 Task: Add an event with the title Team Building Workshop: Strengthening Interpersonal Relationships, date '2024/03/17', time 9:40 AM to 11:40 AMand add a description: A board meeting is a formal gathering where the board of directors, executive team, and key stakeholders come together to discuss and make important decisions regarding the organization's strategic direction, governance, and overall performance. Select event color  Grape . Add location for the event as: 456 Av. da Liberdade, Lisbon, Portugal, logged in from the account softage.5@softage.netand send the event invitation to softage.7@softage.net and softage.8@softage.net. Set a reminder for the event Every weekday(Monday to Friday)
Action: Mouse moved to (70, 129)
Screenshot: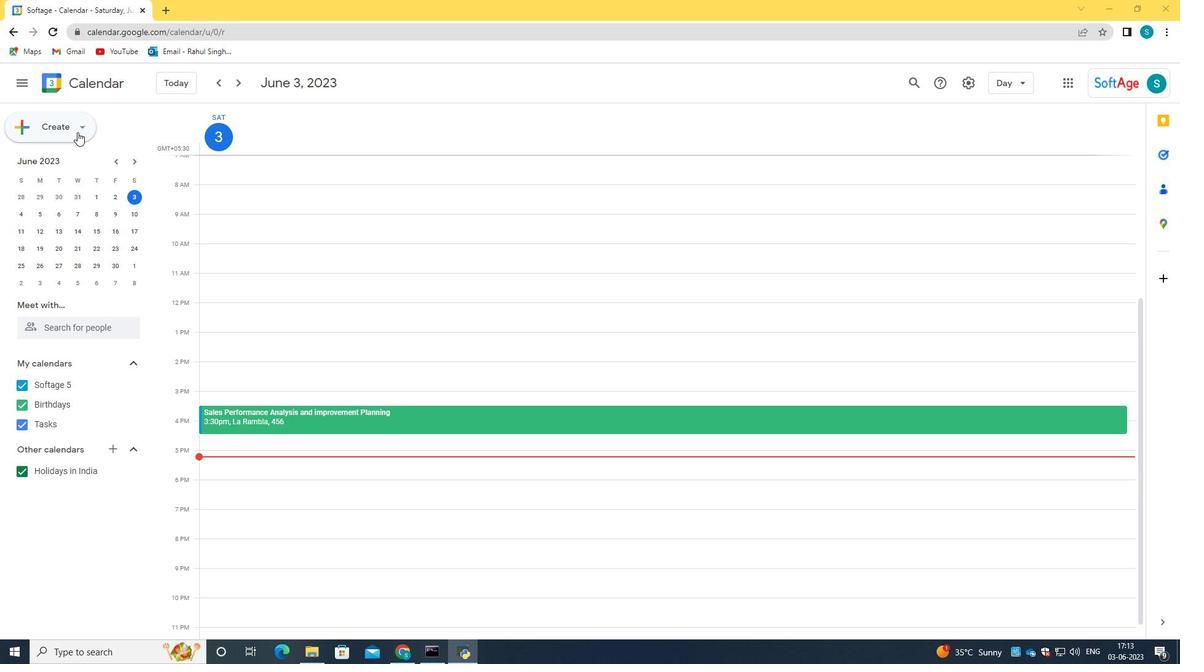 
Action: Mouse pressed left at (70, 129)
Screenshot: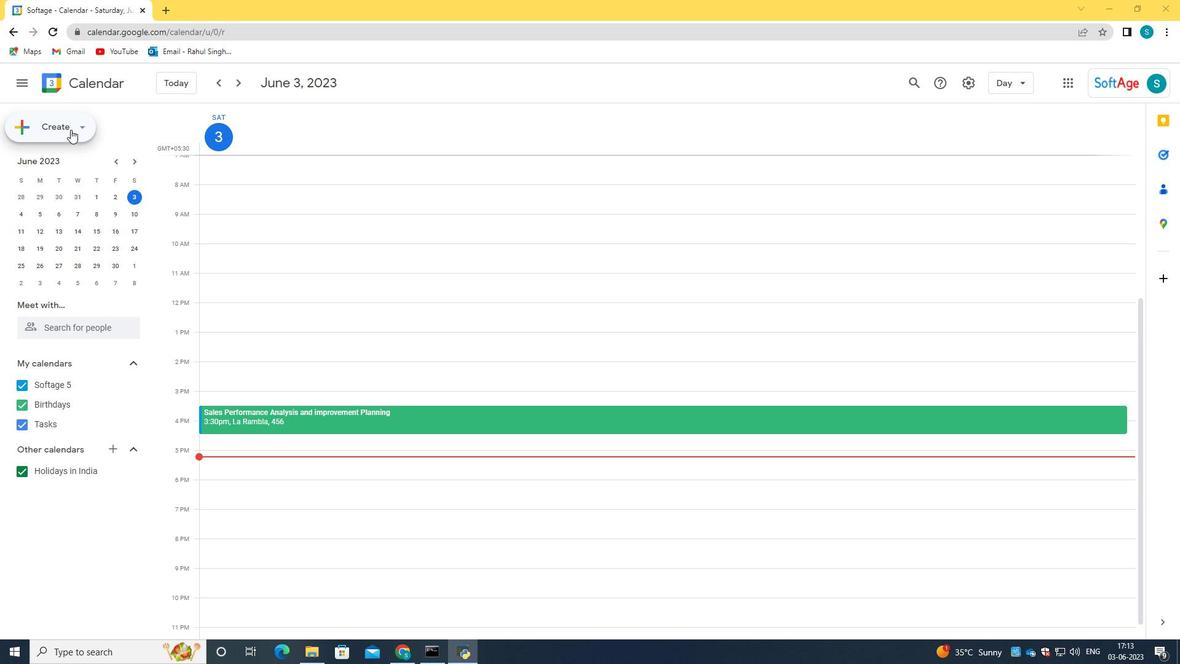 
Action: Mouse moved to (78, 154)
Screenshot: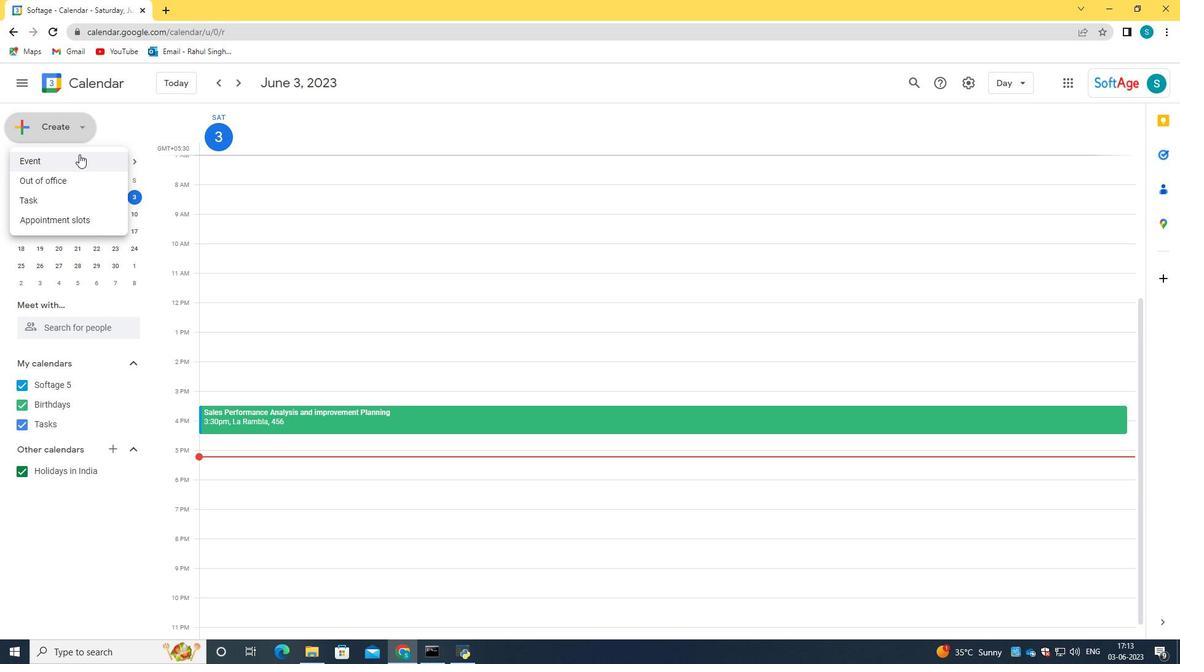 
Action: Mouse pressed left at (78, 154)
Screenshot: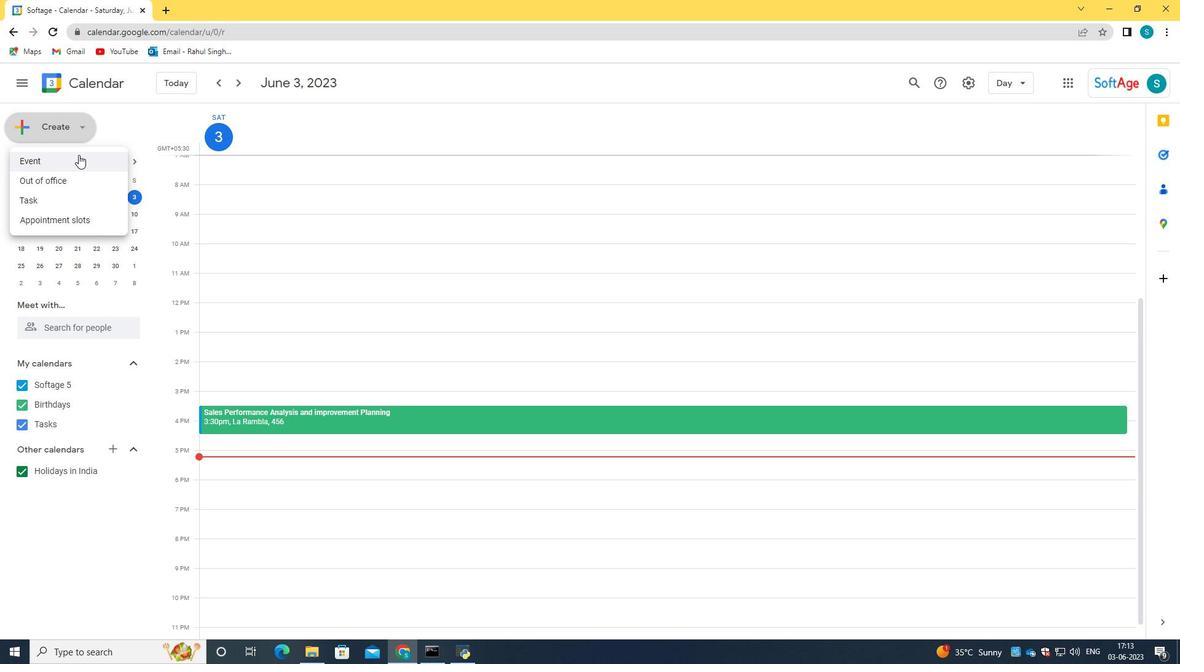 
Action: Mouse moved to (690, 493)
Screenshot: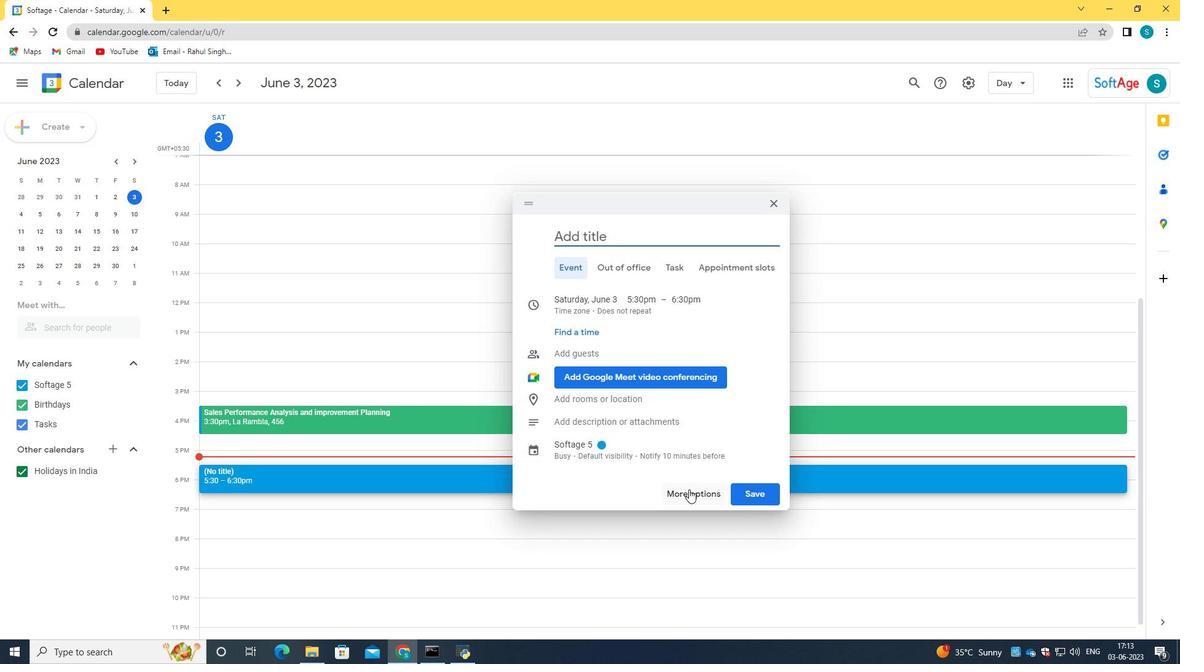 
Action: Mouse pressed left at (690, 493)
Screenshot: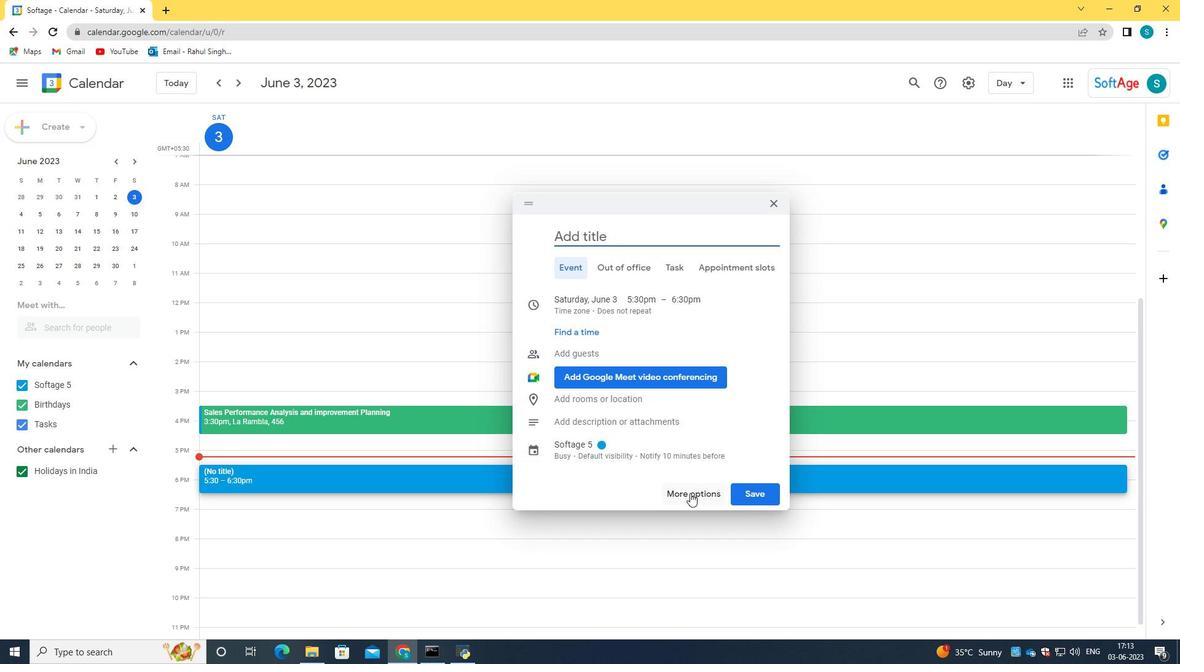 
Action: Mouse moved to (144, 86)
Screenshot: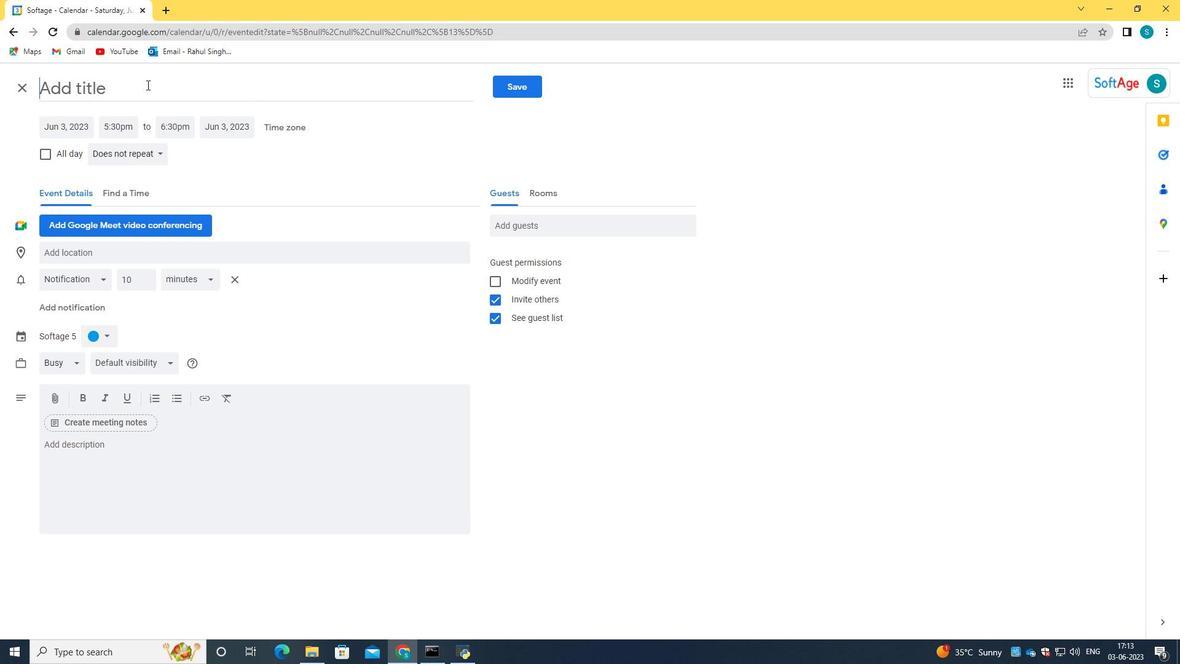 
Action: Mouse pressed left at (144, 86)
Screenshot: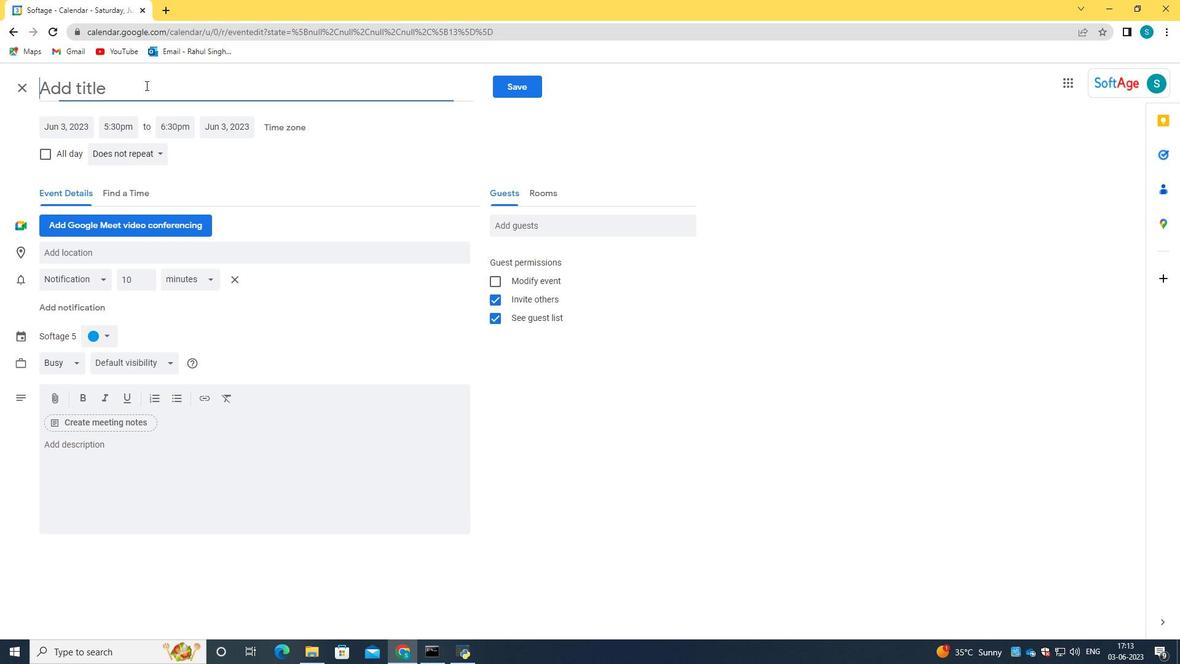 
Action: Key pressed <Key.caps_lock>T<Key.caps_lock>wea<Key.backspace><Key.backspace><Key.backspace>eam<Key.space><Key.caps_lock>B<Key.caps_lock>uilding<Key.space><Key.caps_lock>W<Key.caps_lock>orkshop<Key.shift_r>:<Key.space><Key.caps_lock>S<Key.caps_lock>trengthening<Key.space><Key.caps_lock>I<Key.caps_lock>nter<Key.space><Key.backspace>personal<Key.space><Key.caps_lock>R<Key.caps_lock>ealationships
Screenshot: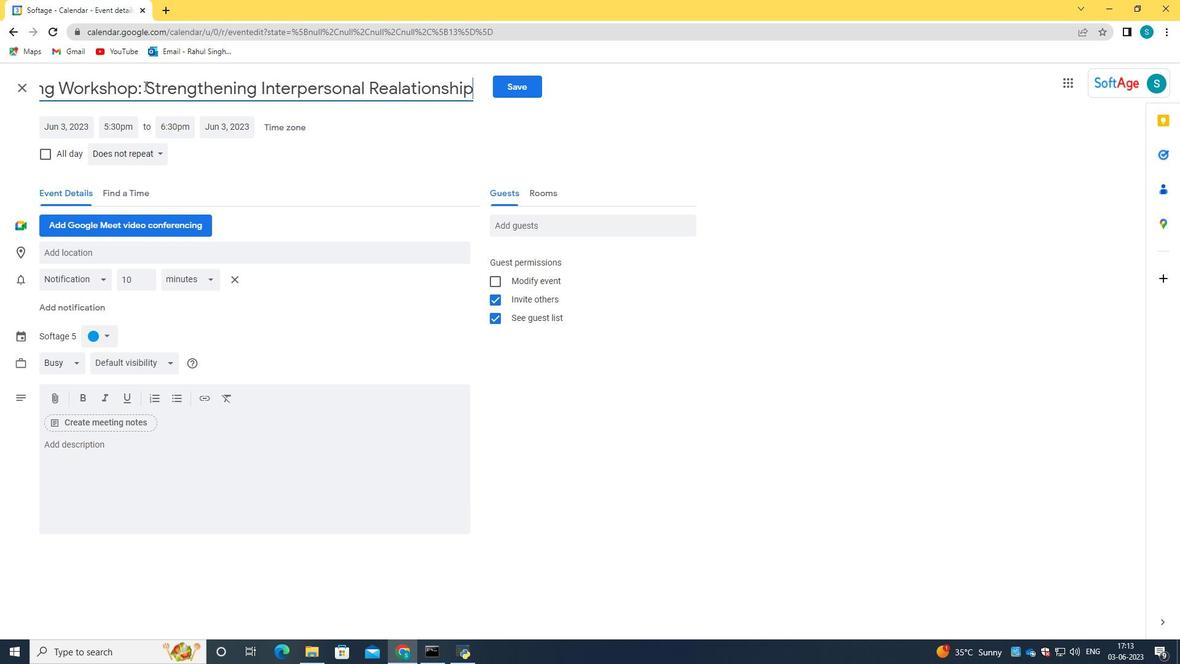 
Action: Mouse moved to (376, 84)
Screenshot: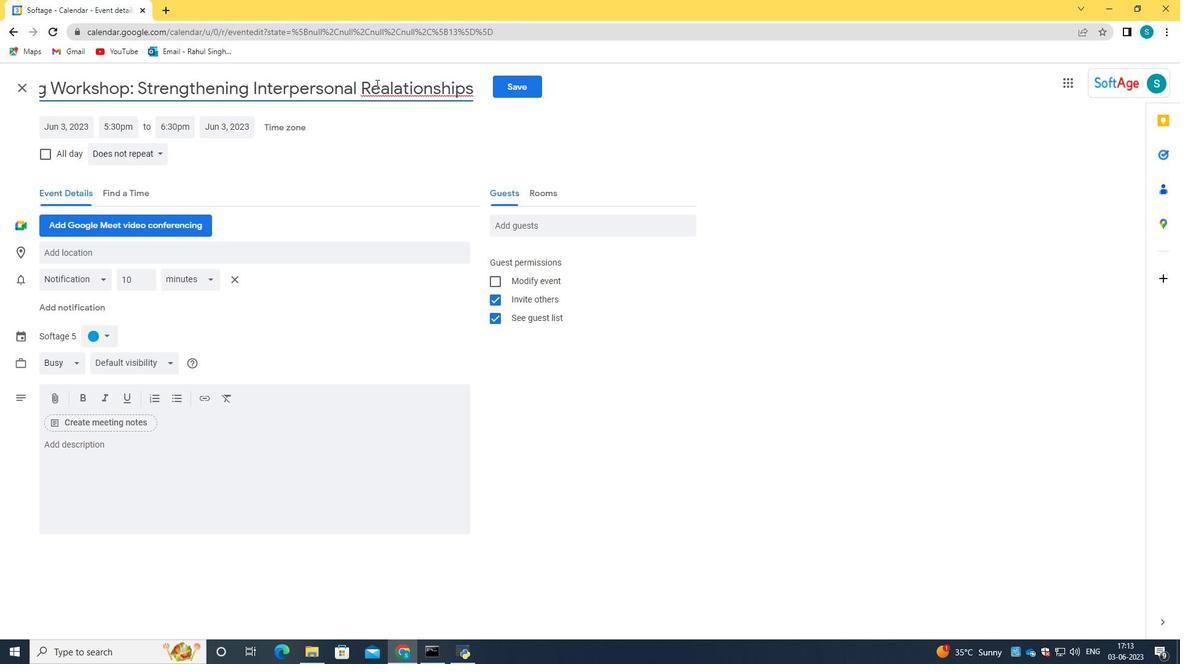 
Action: Mouse pressed right at (376, 84)
Screenshot: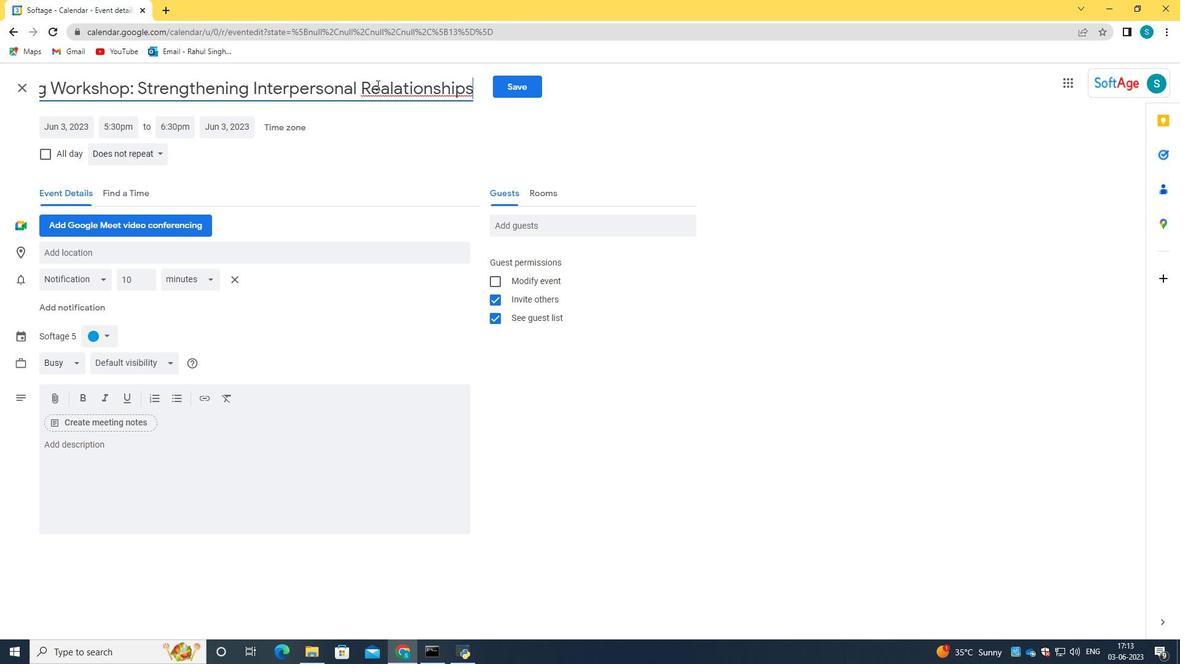 
Action: Mouse moved to (450, 98)
Screenshot: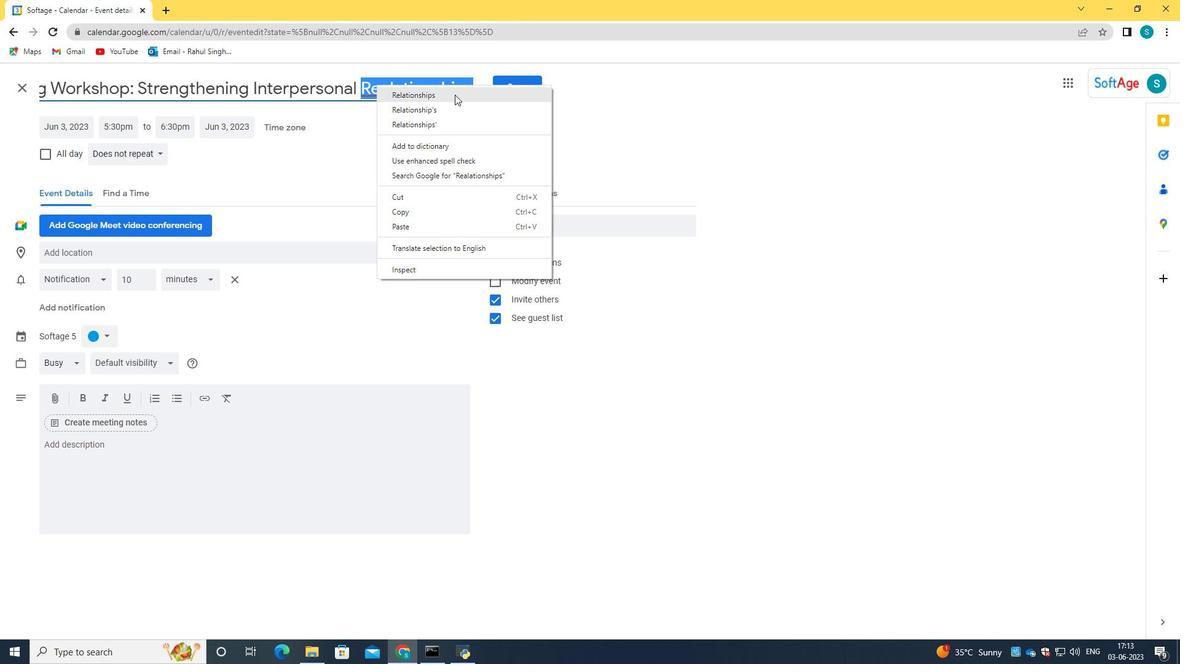 
Action: Mouse pressed left at (450, 98)
Screenshot: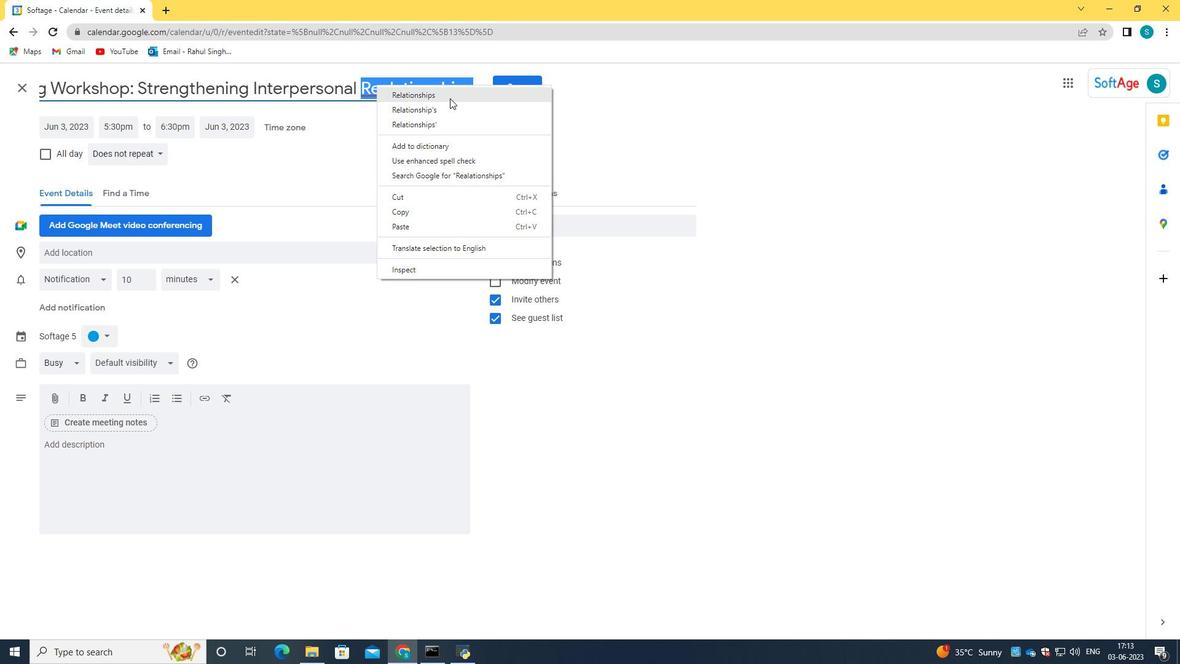 
Action: Mouse moved to (59, 124)
Screenshot: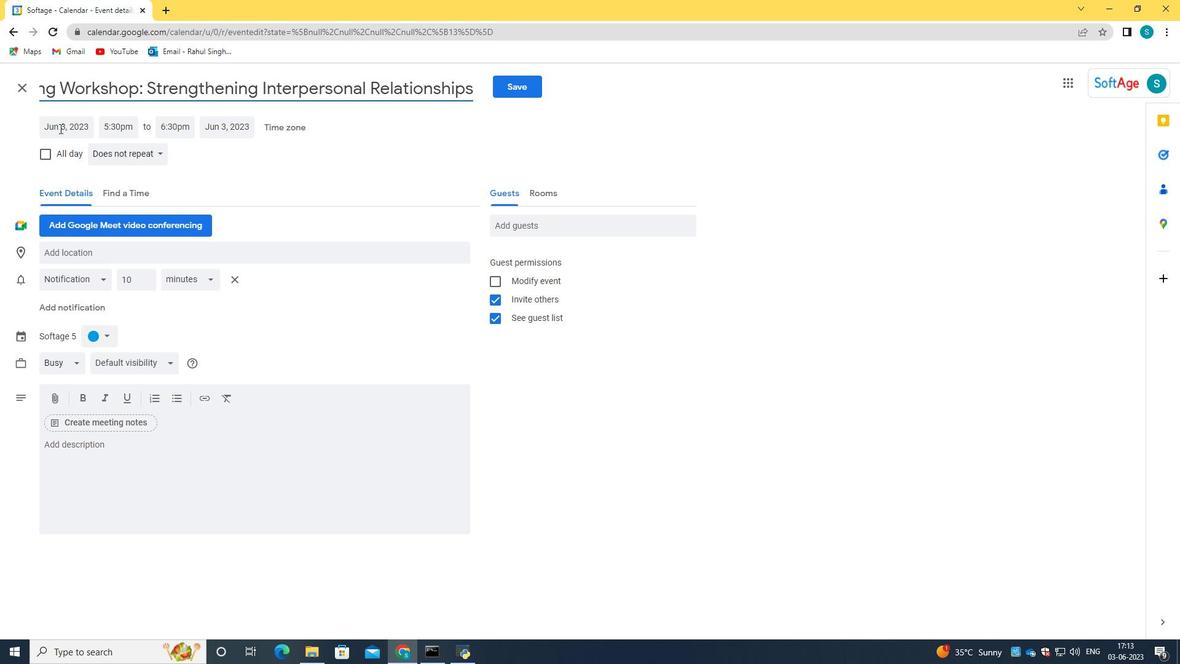 
Action: Mouse pressed left at (59, 124)
Screenshot: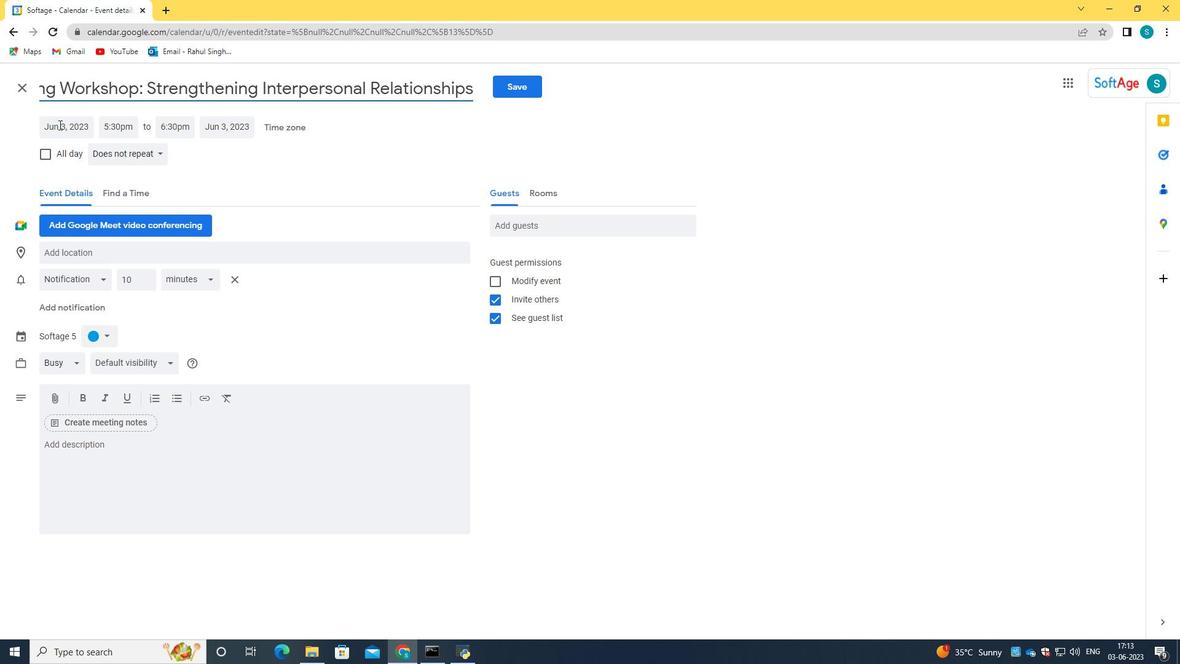 
Action: Key pressed 2024/03/17<Key.tab>09<Key.shift_r>:40am<Key.space><Key.tab>11<Key.shift_r>:40<Key.space>am
Screenshot: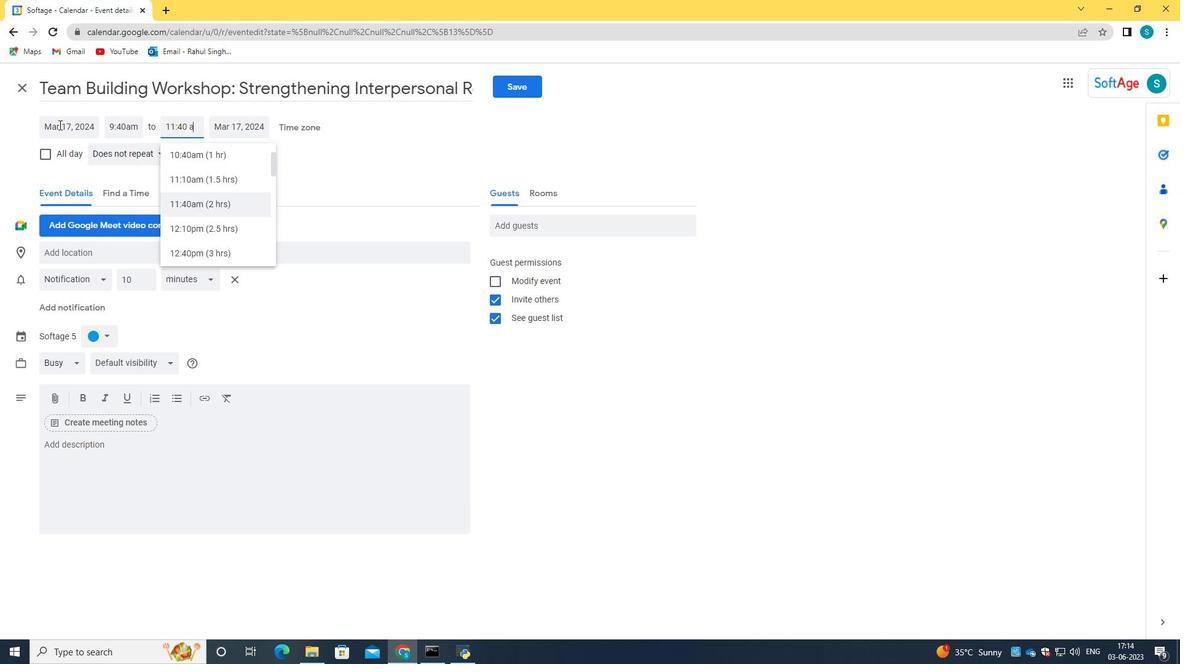 
Action: Mouse moved to (220, 198)
Screenshot: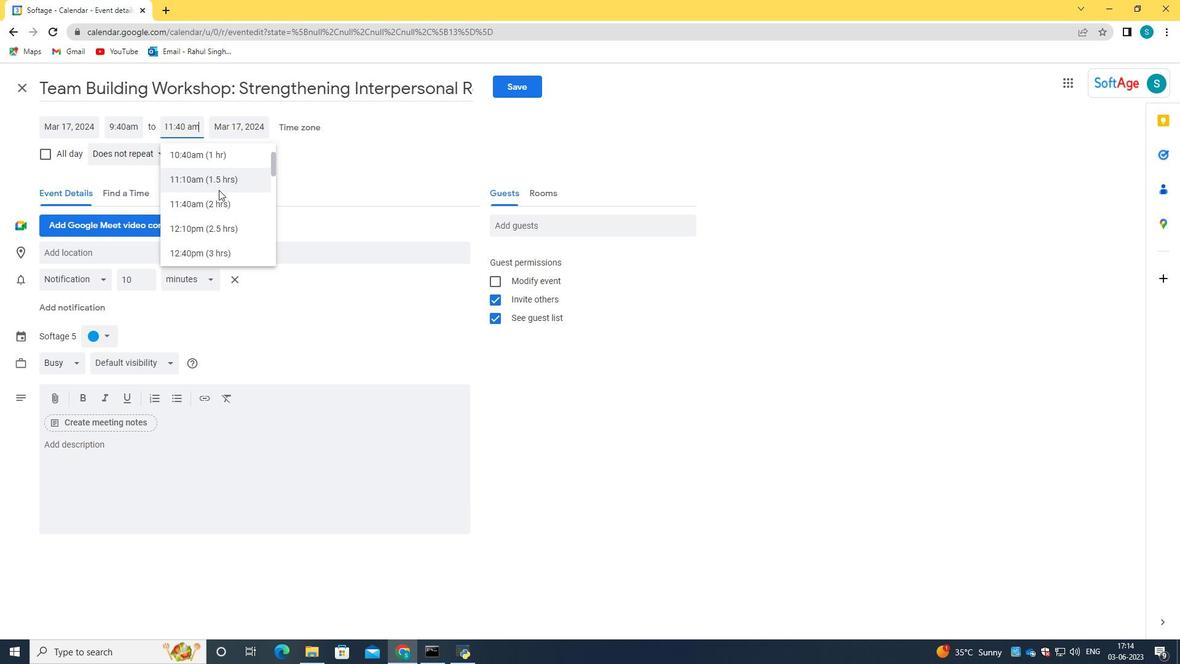
Action: Mouse pressed left at (220, 198)
Screenshot: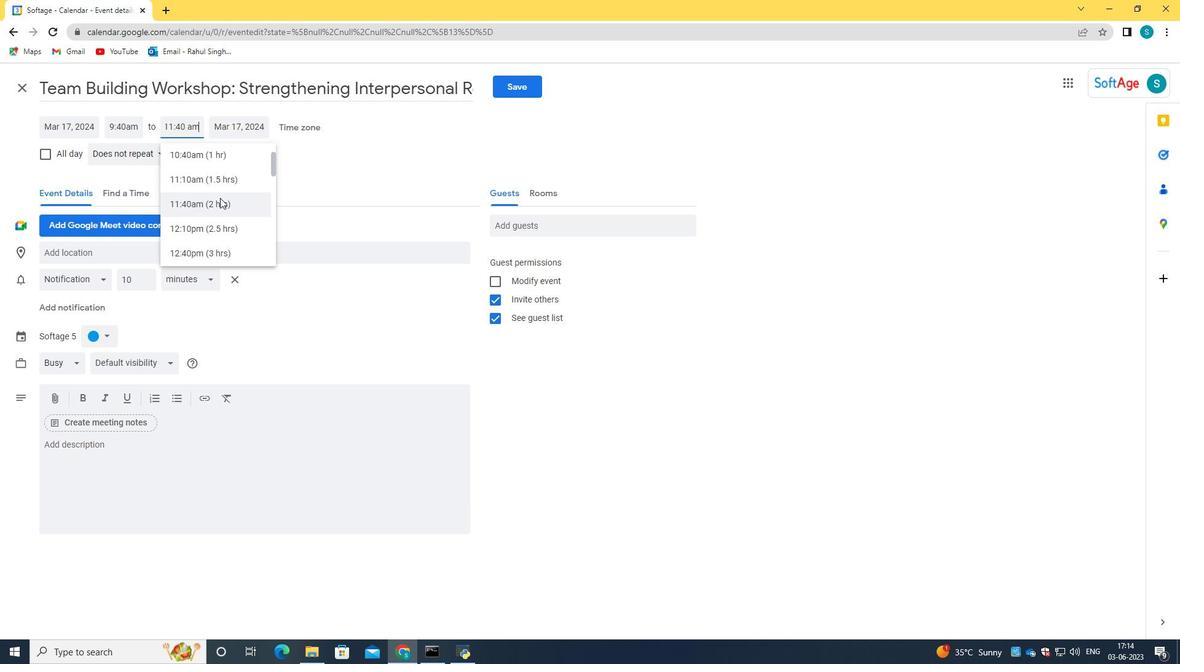 
Action: Mouse moved to (201, 453)
Screenshot: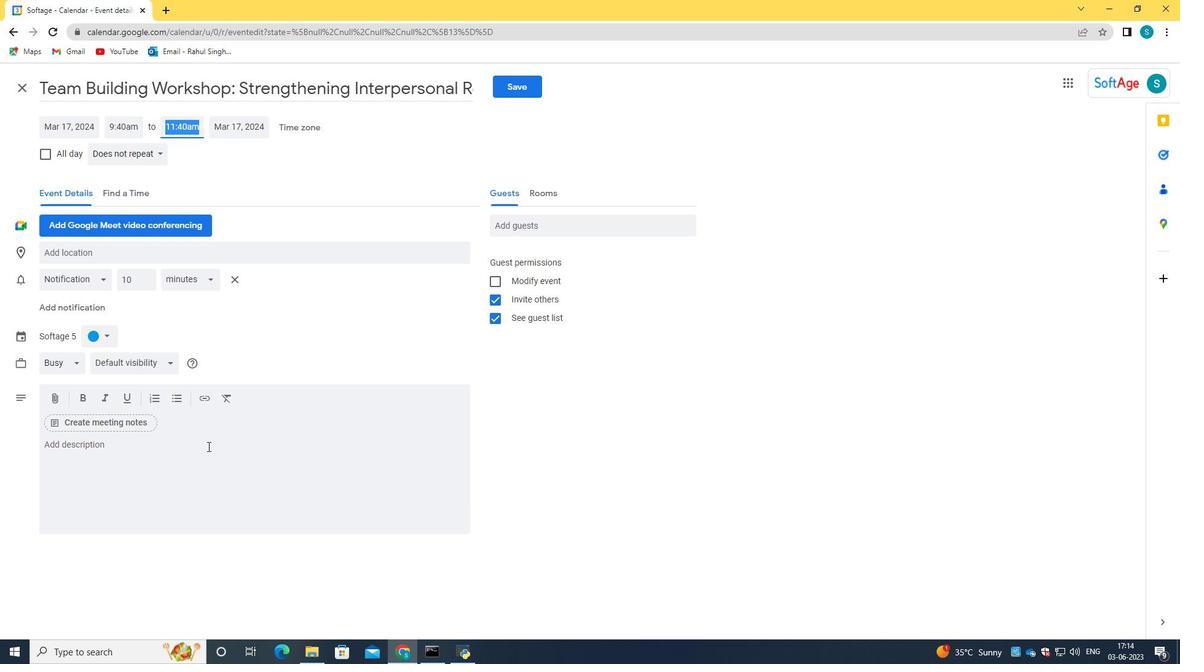 
Action: Mouse pressed left at (201, 453)
Screenshot: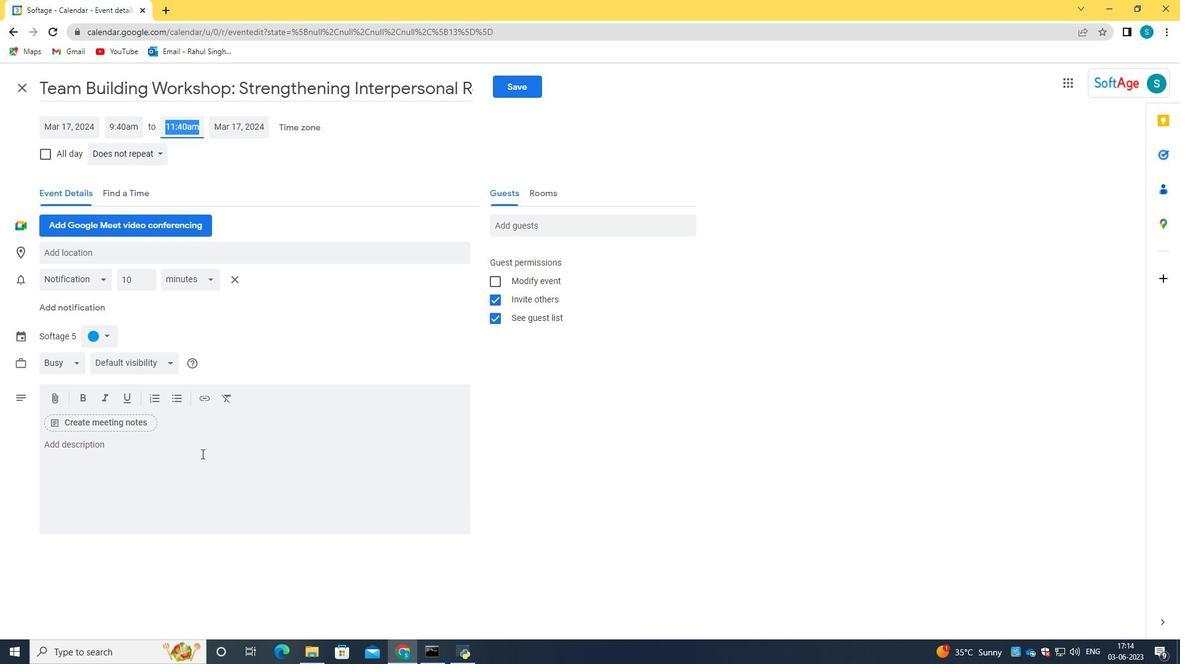 
Action: Key pressed <Key.caps_lock>A<Key.caps_lock><Key.space>board<Key.space><Key.caps_lock>M<Key.caps_lock><Key.backspace>meeting<Key.space>is<Key.space>a<Key.space>formal<Key.space>gathering<Key.space>where<Key.space>the<Key.space>board<Key.space>of<Key.space>dire<Key.backspace>ct<Key.backspace><Key.backspace>ectors,<Key.space>exect<Key.backspace>utive<Key.space>team,<Key.space>and<Key.space>stakeholders<Key.space>come<Key.space>together<Key.space>to<Key.space>discuss<Key.space>and<Key.space>make<Key.space>important<Key.space>decisions<Key.space>regarding<Key.space>the<Key.space>organization's<Key.space>stratefic<Key.space><Key.backspace><Key.backspace><Key.backspace><Key.backspace>gic<Key.space>direction,<Key.space>governance,<Key.space>and<Key.space>overall<Key.space>performacne<Key.backspace><Key.backspace><Key.backspace>nce<Key.space><Key.backspace>.
Screenshot: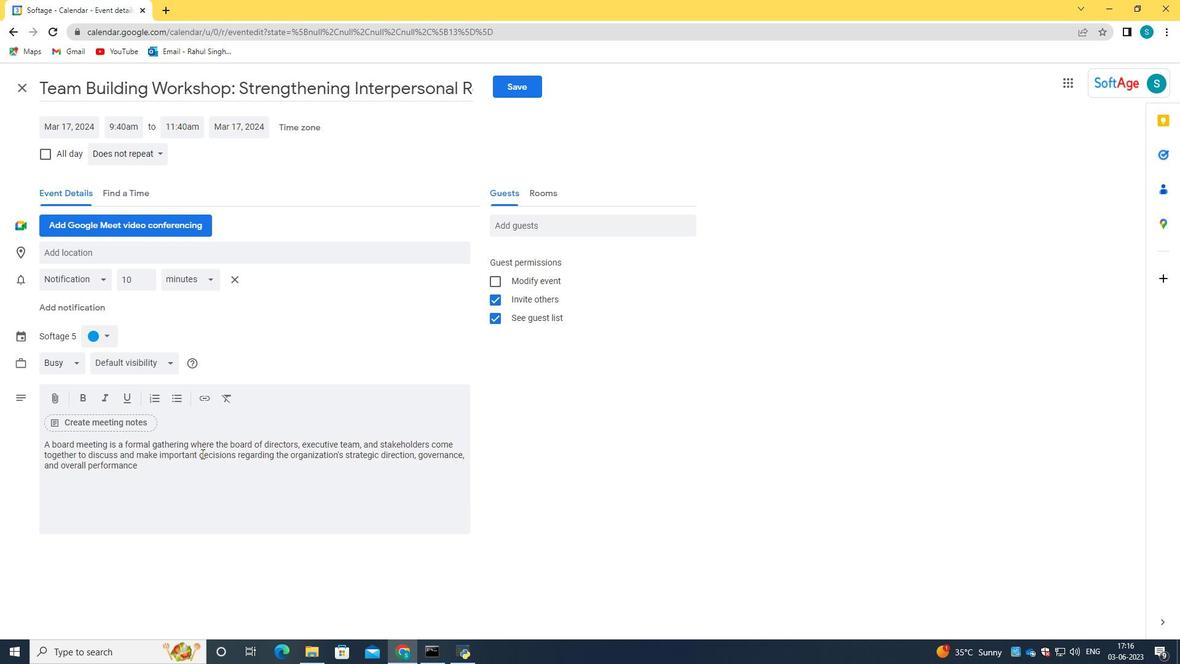 
Action: Mouse moved to (104, 341)
Screenshot: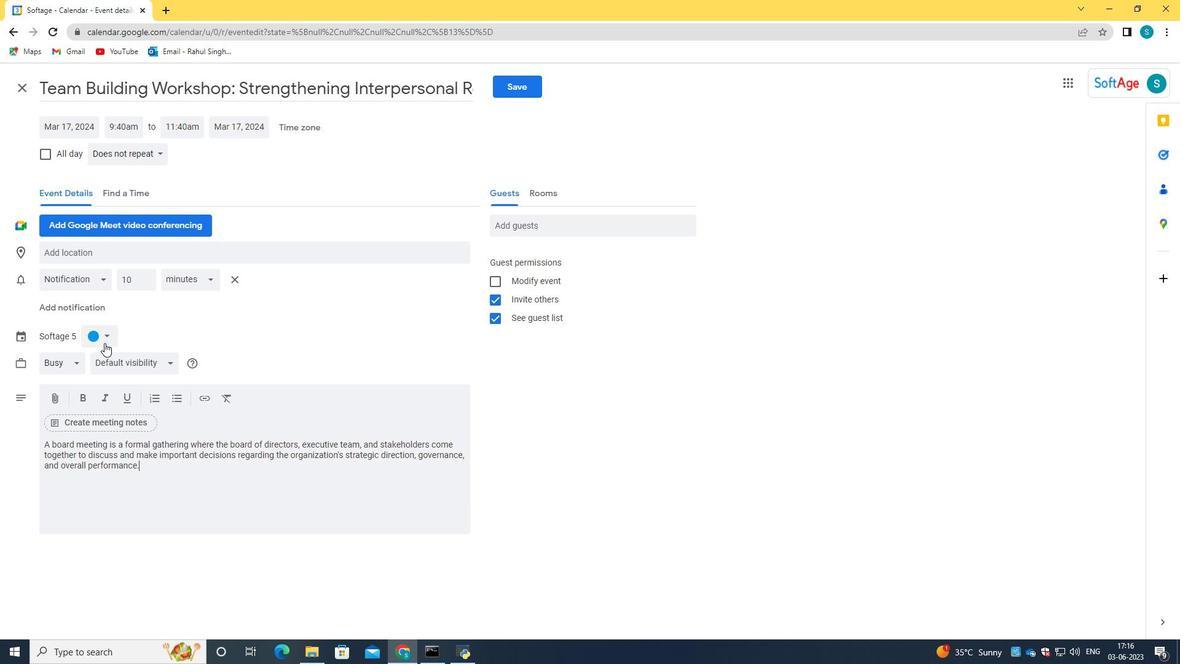 
Action: Mouse pressed left at (104, 341)
Screenshot: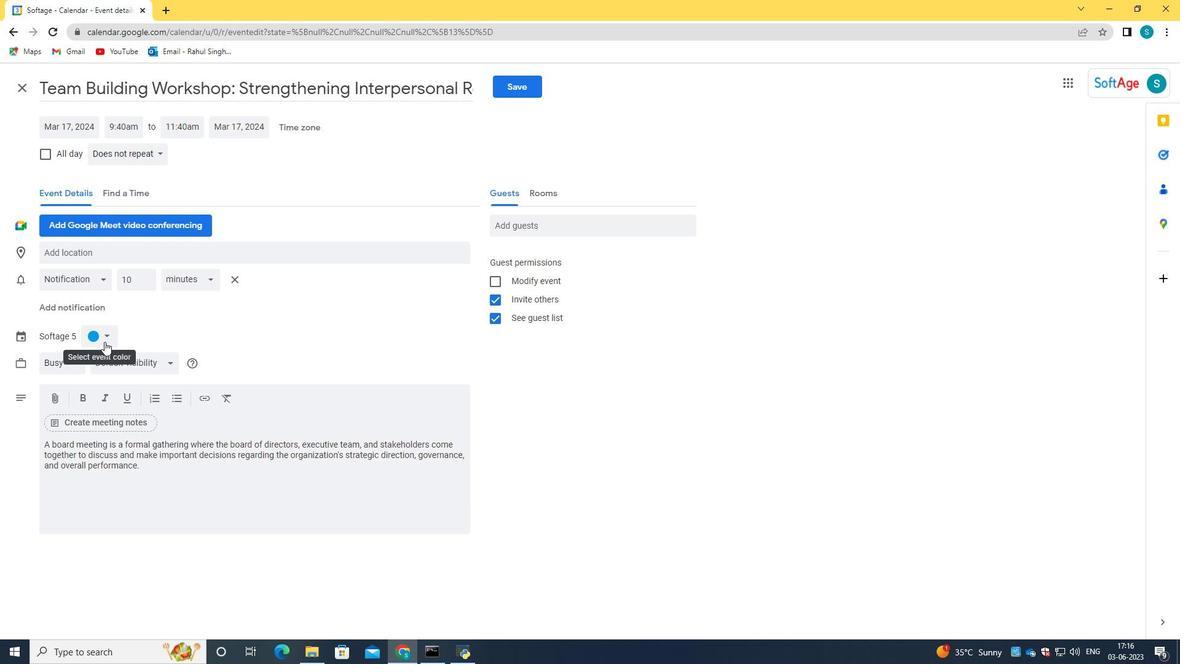 
Action: Mouse moved to (109, 392)
Screenshot: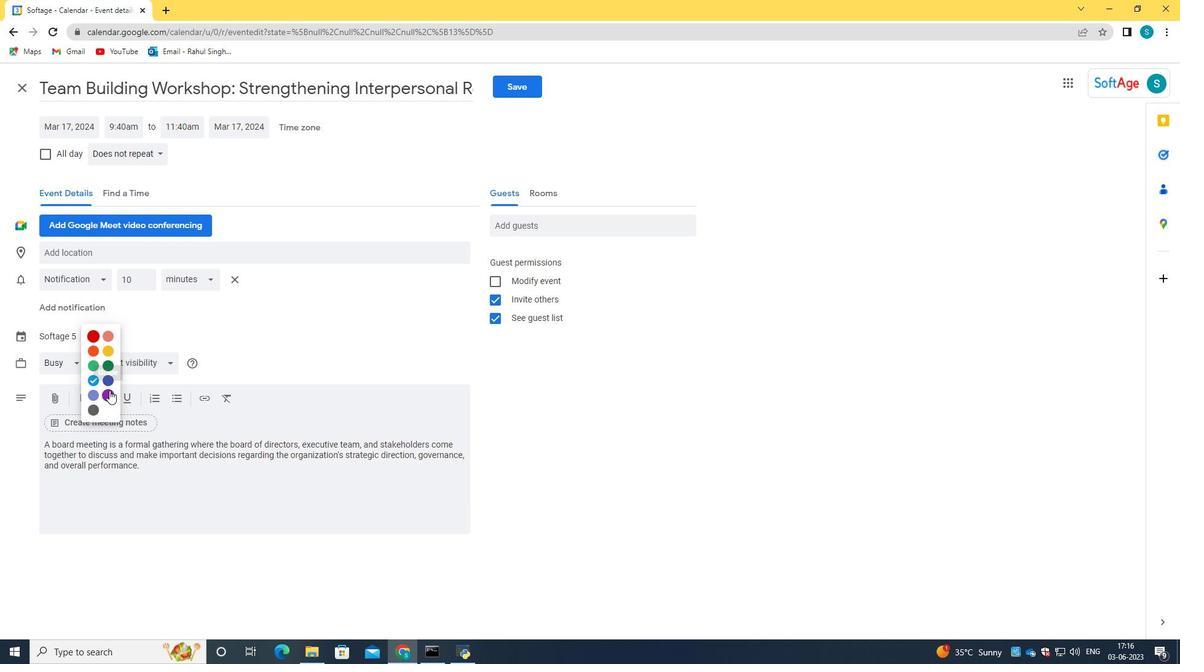 
Action: Mouse pressed left at (109, 392)
Screenshot: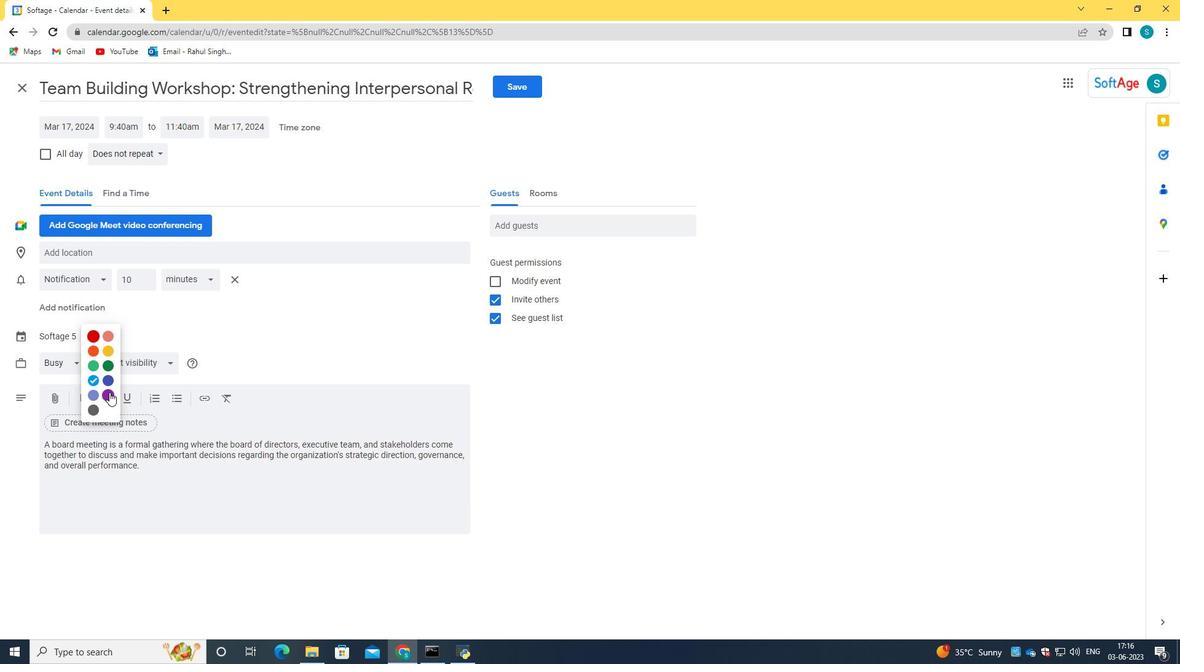 
Action: Mouse moved to (125, 258)
Screenshot: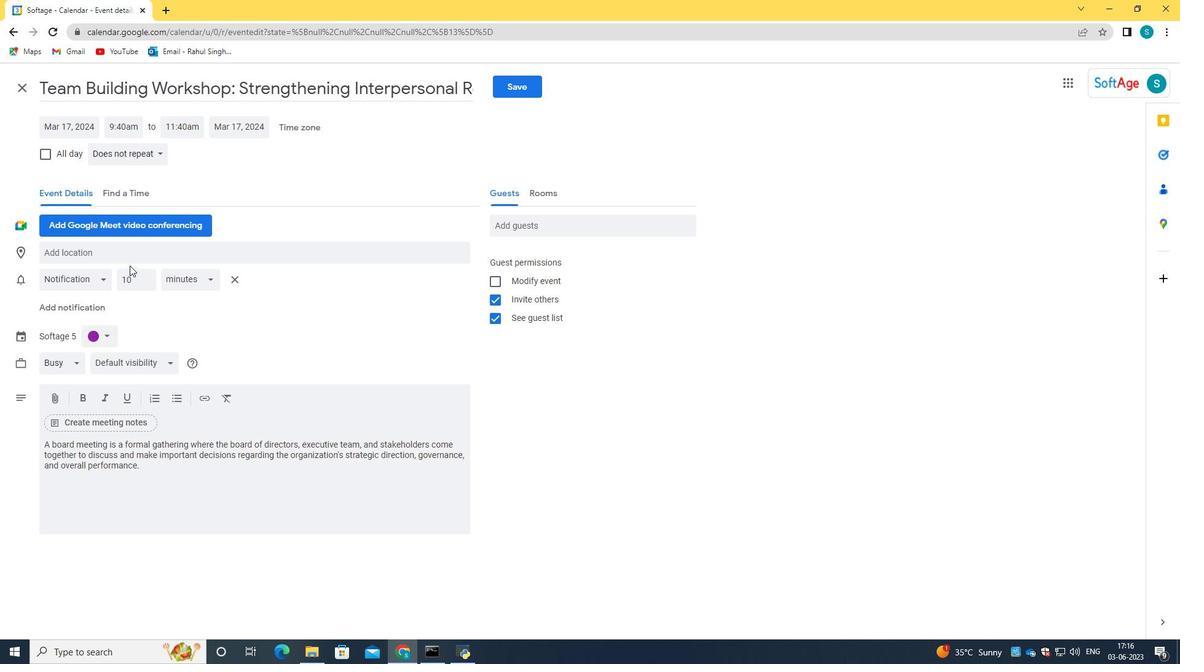 
Action: Mouse pressed left at (125, 258)
Screenshot: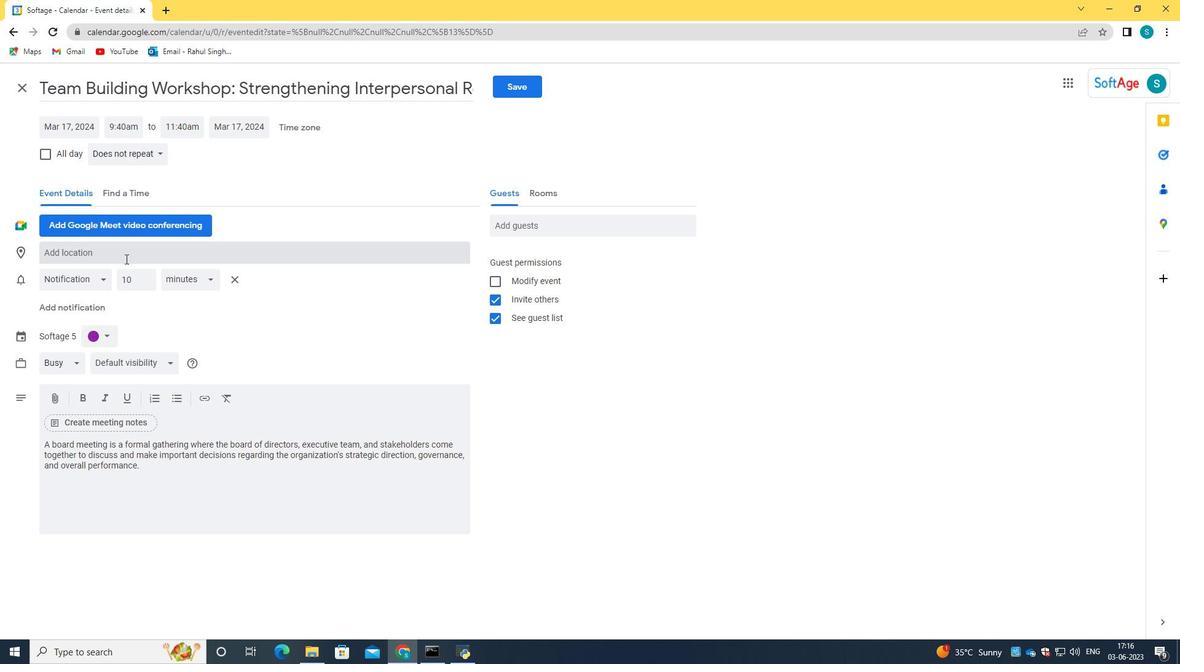 
Action: Key pressed 456<Key.space><Key.caps_lock>AV<Key.backspace><Key.caps_lock>c<Key.backspace>v.<Key.space><Key.caps_lock>D<Key.backspace><Key.caps_lock>da<Key.space><Key.caps_lock>L<Key.caps_lock>iberdade<Key.space><Key.backspace>,<Key.space><Key.caps_lock>L<Key.caps_lock>isbon
Screenshot: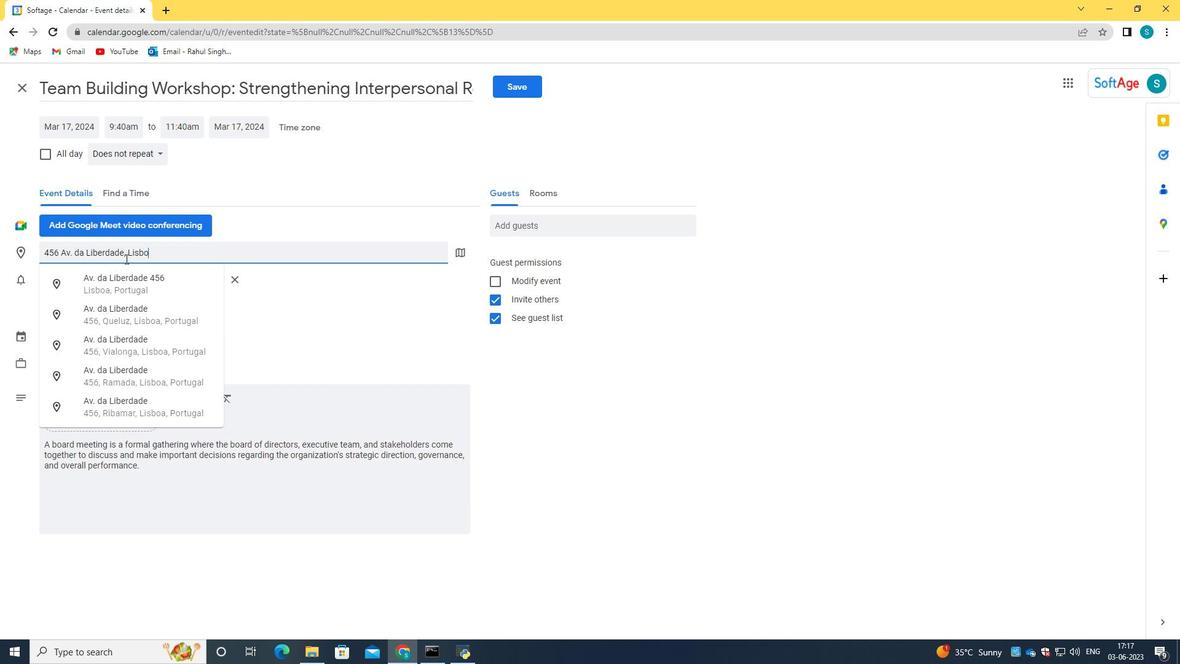 
Action: Mouse moved to (121, 287)
Screenshot: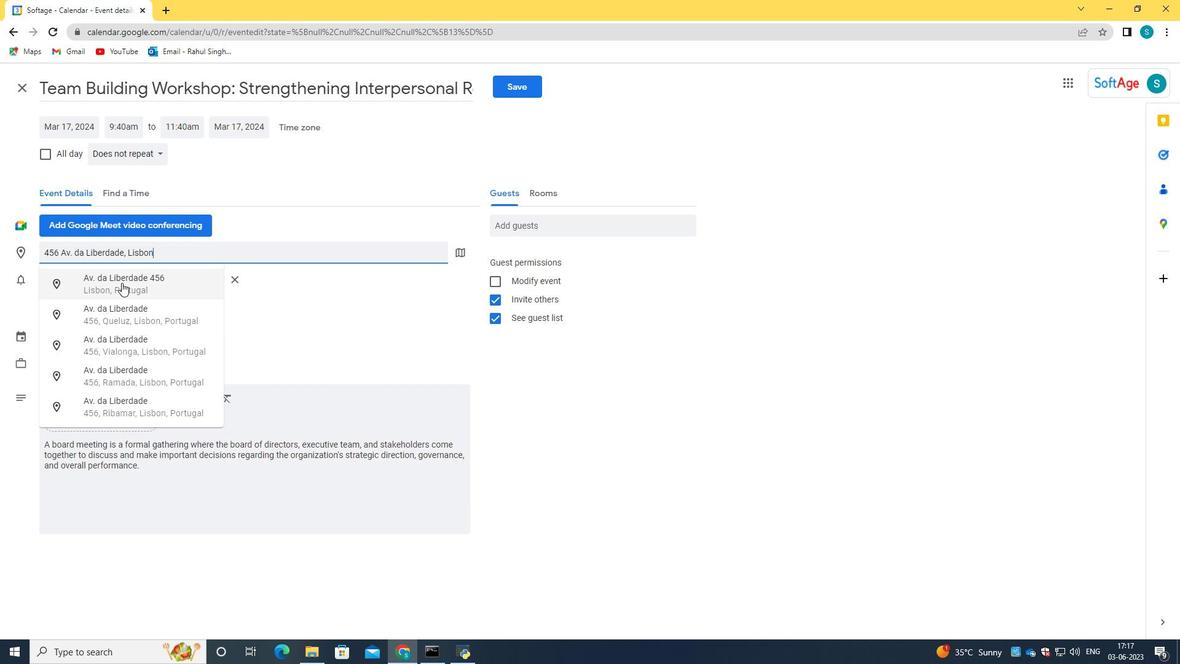 
Action: Mouse pressed left at (121, 287)
Screenshot: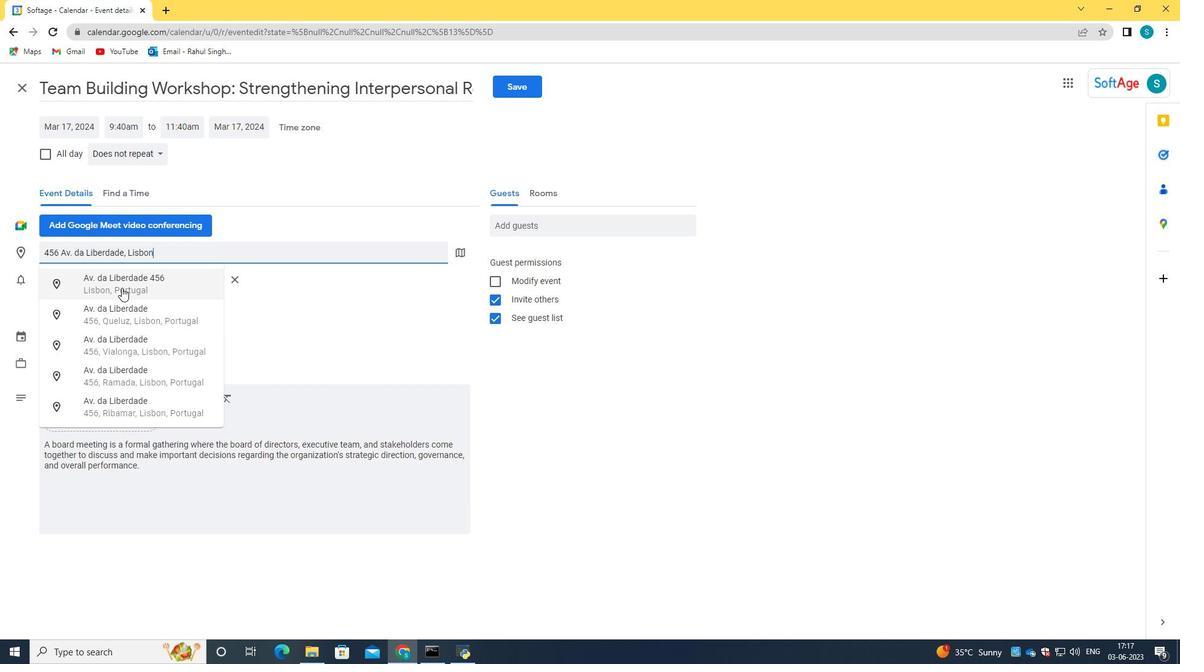 
Action: Mouse moved to (522, 222)
Screenshot: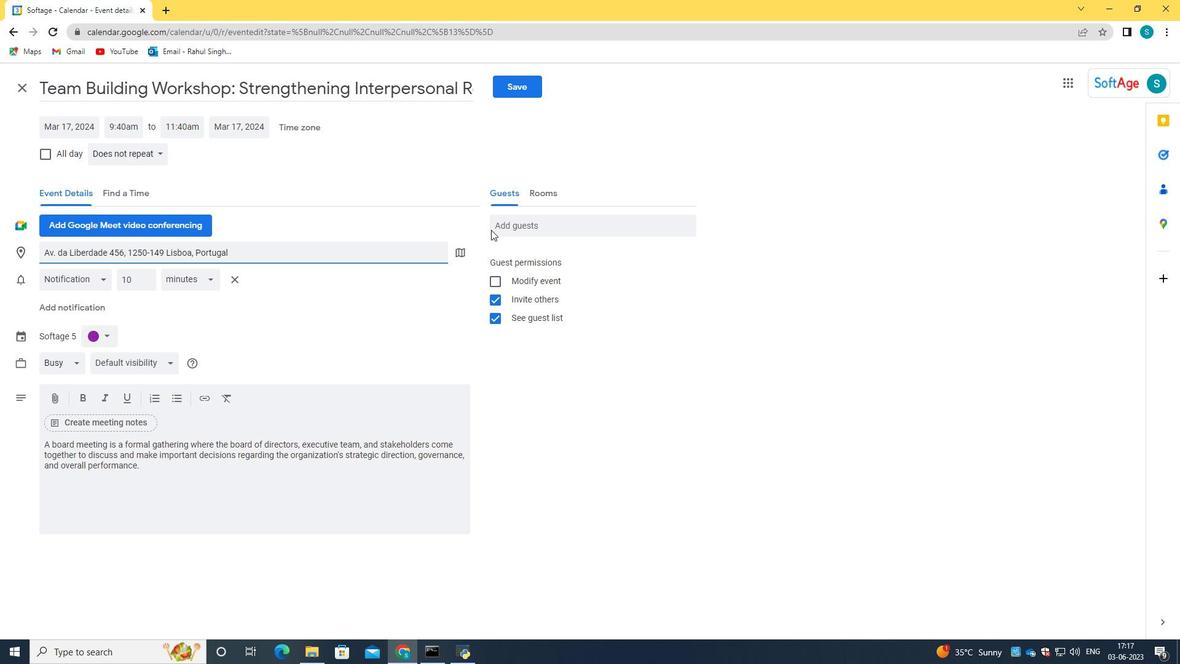 
Action: Mouse pressed left at (522, 222)
Screenshot: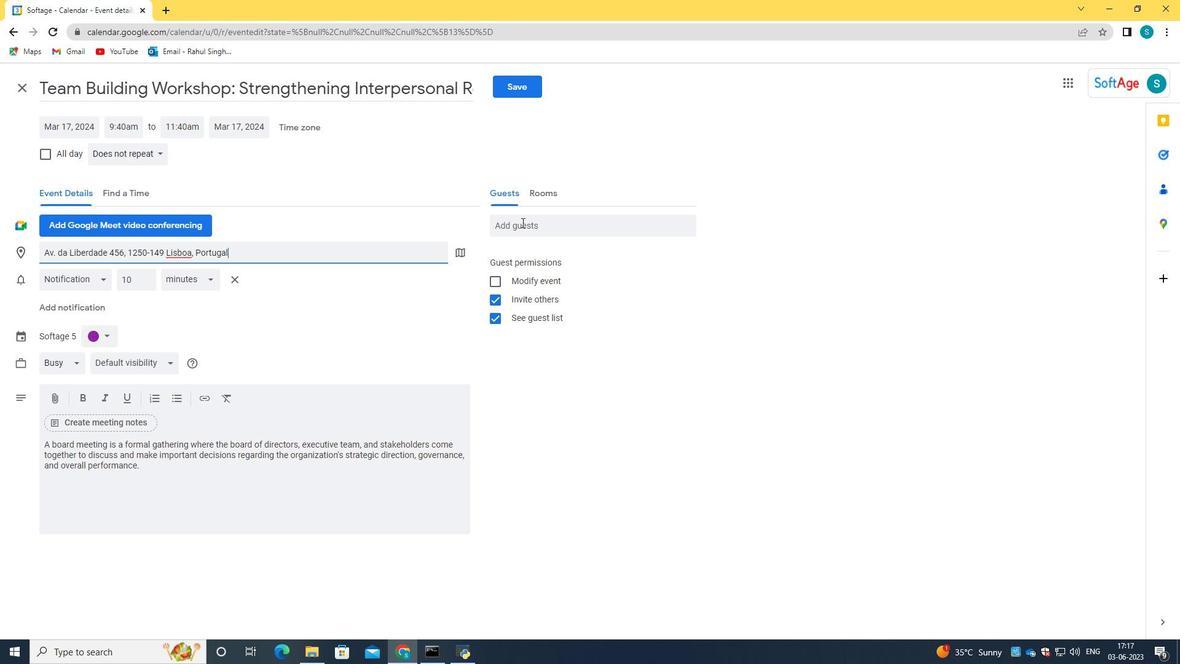 
Action: Key pressed softage.7<Key.shift><Key.shift><Key.shift><Key.shift><Key.shift><Key.shift><Key.shift><Key.shift><Key.shift><Key.shift>@softage.net<Key.tab>softage.8<Key.shift>@softage.net
Screenshot: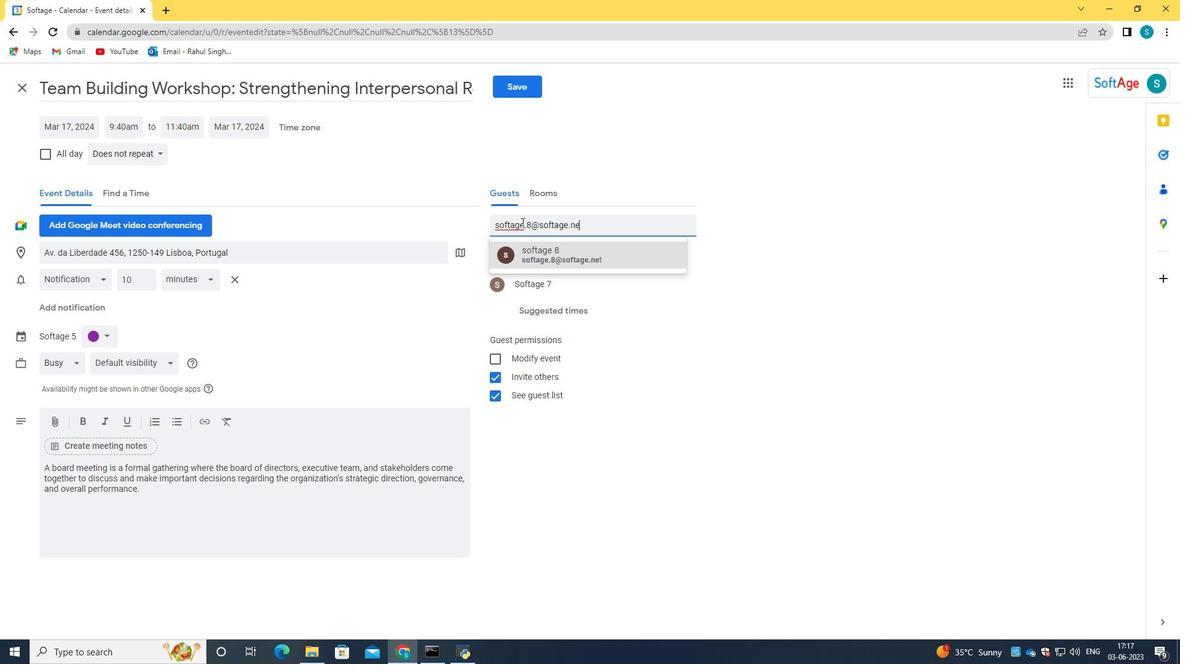 
Action: Mouse moved to (555, 249)
Screenshot: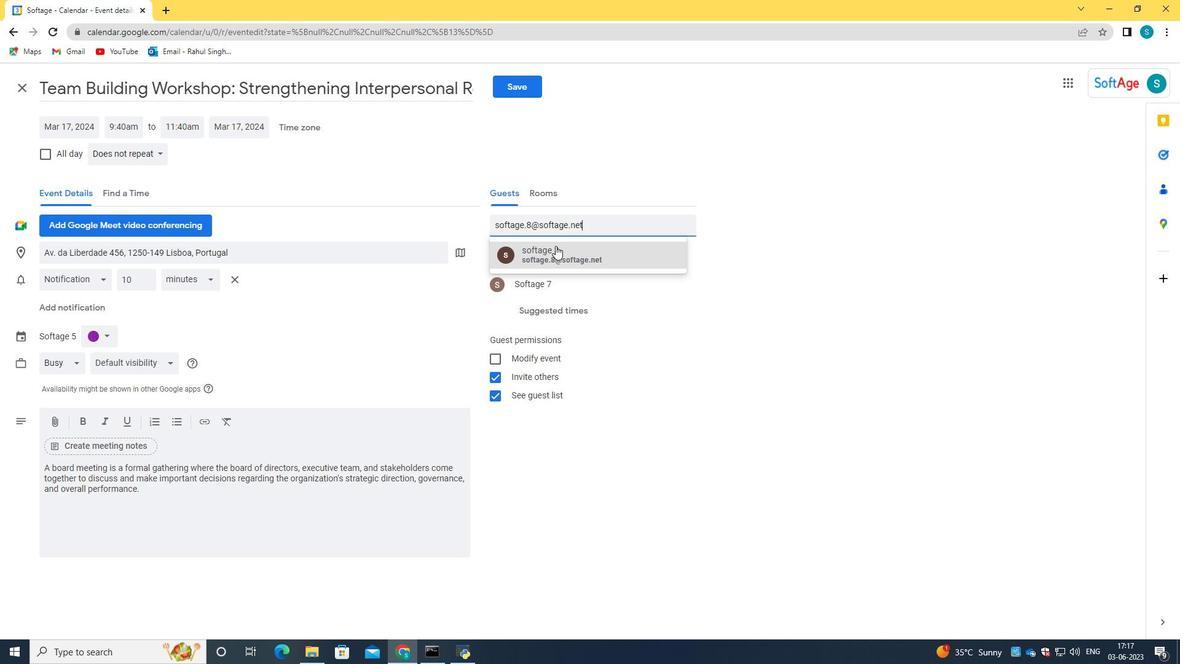 
Action: Mouse pressed left at (555, 249)
Screenshot: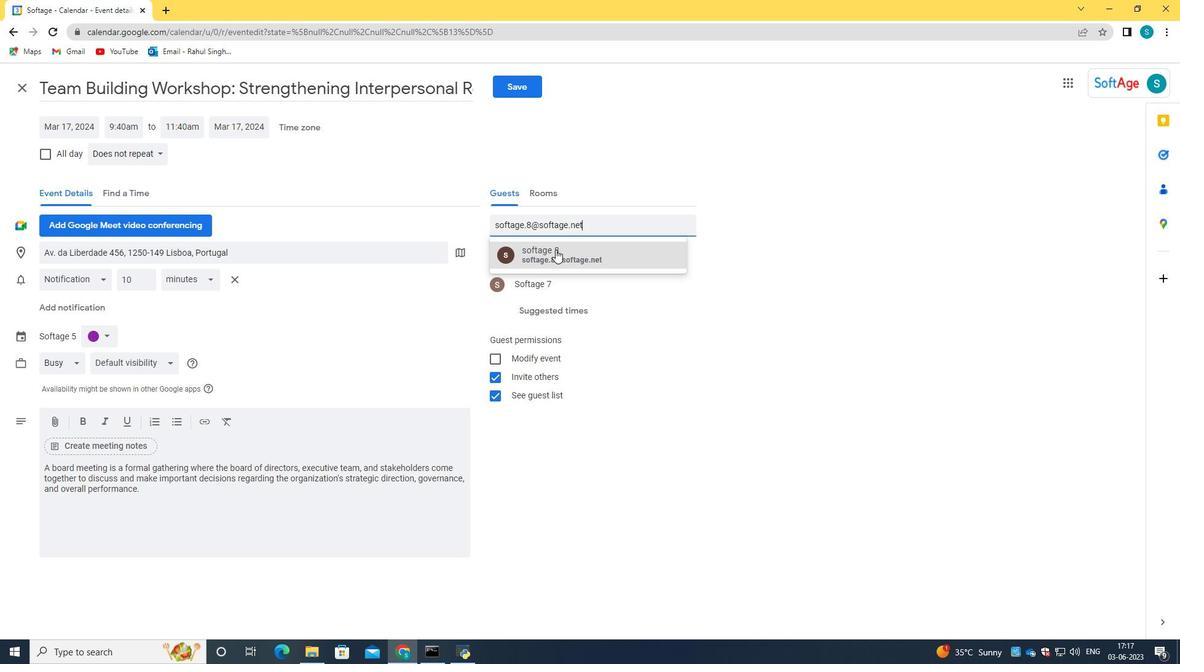 
Action: Mouse moved to (123, 158)
Screenshot: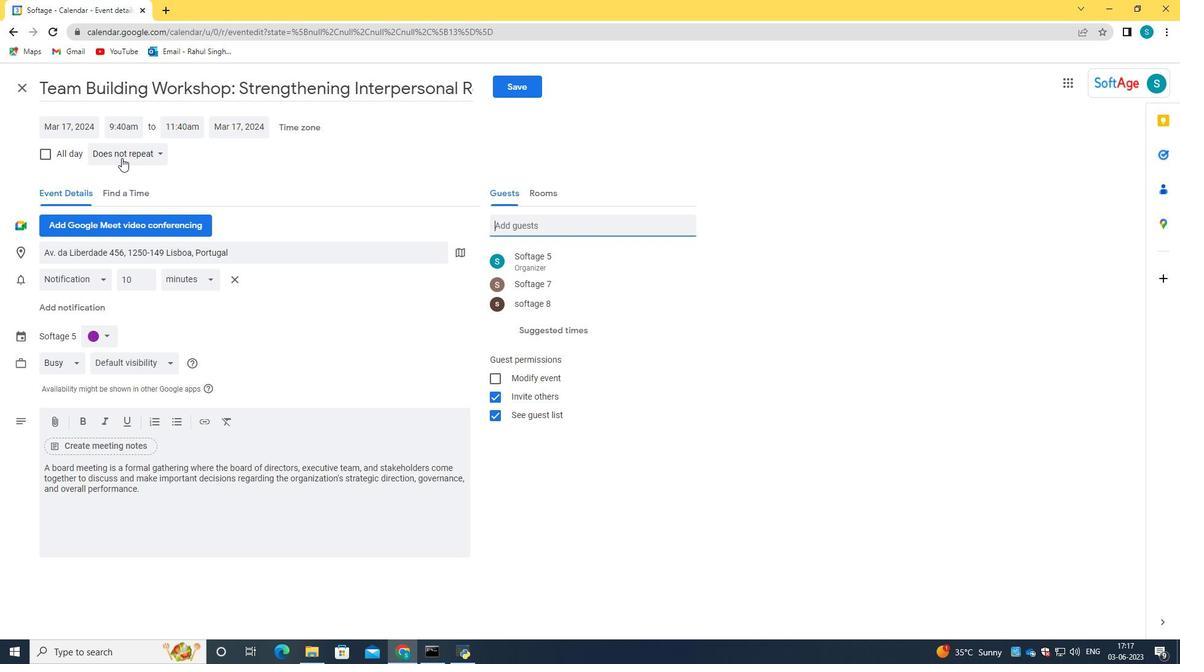 
Action: Mouse pressed left at (123, 158)
Screenshot: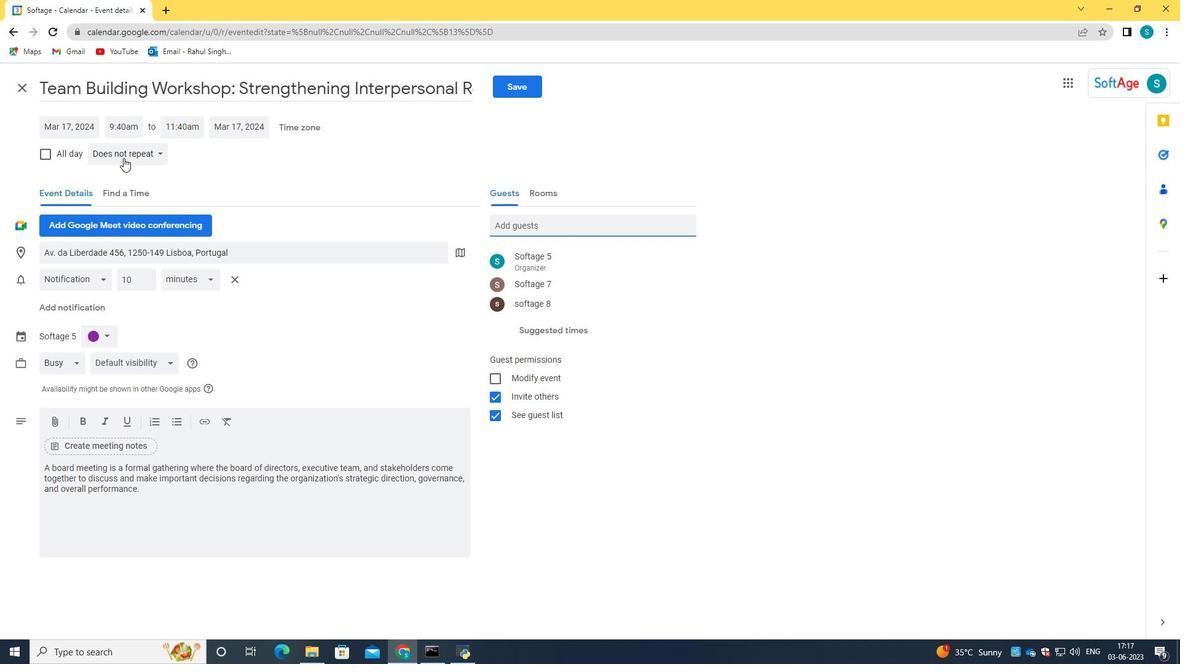 
Action: Mouse moved to (159, 269)
Screenshot: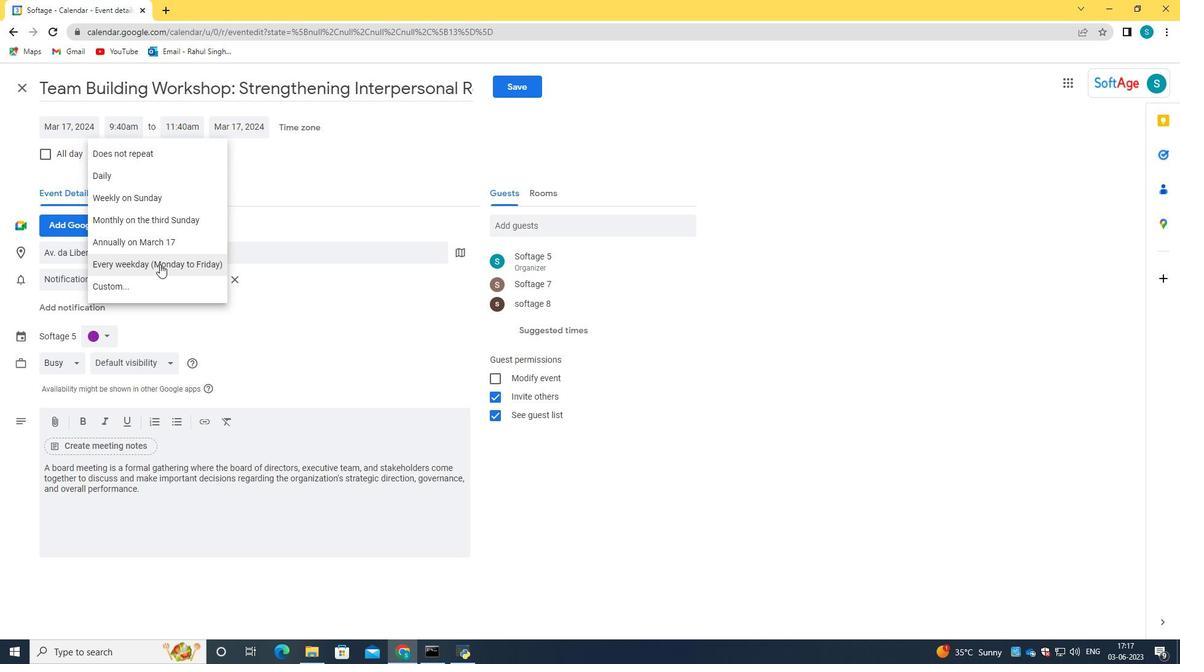 
Action: Mouse pressed left at (159, 269)
Screenshot: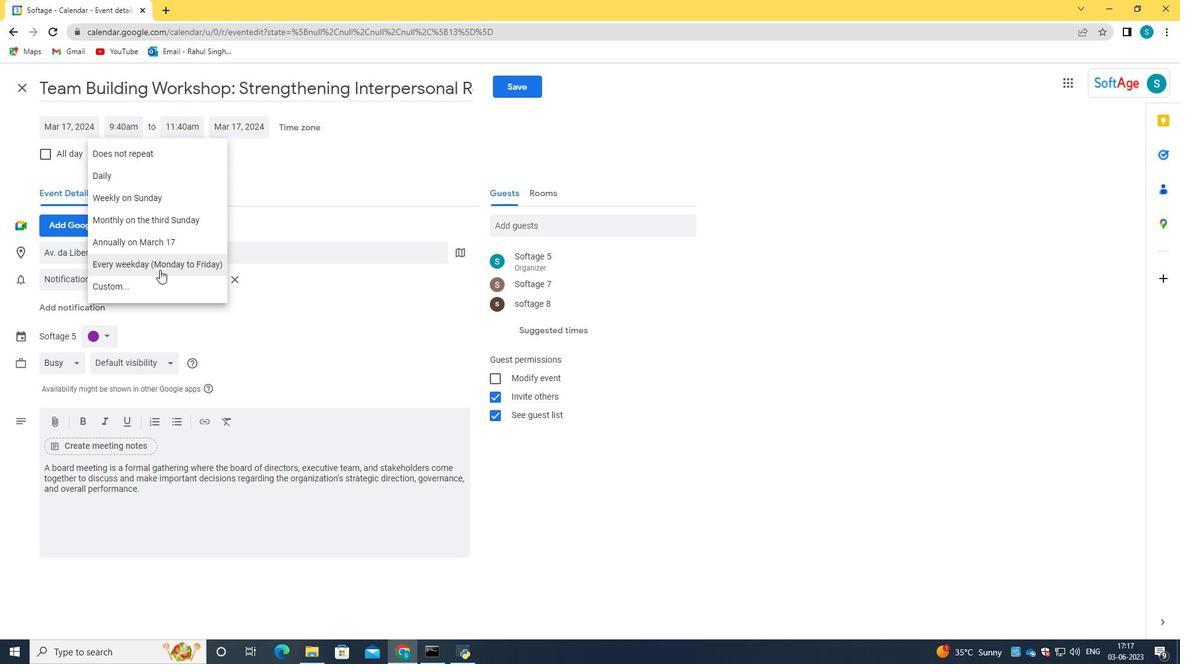 
Action: Mouse moved to (507, 90)
Screenshot: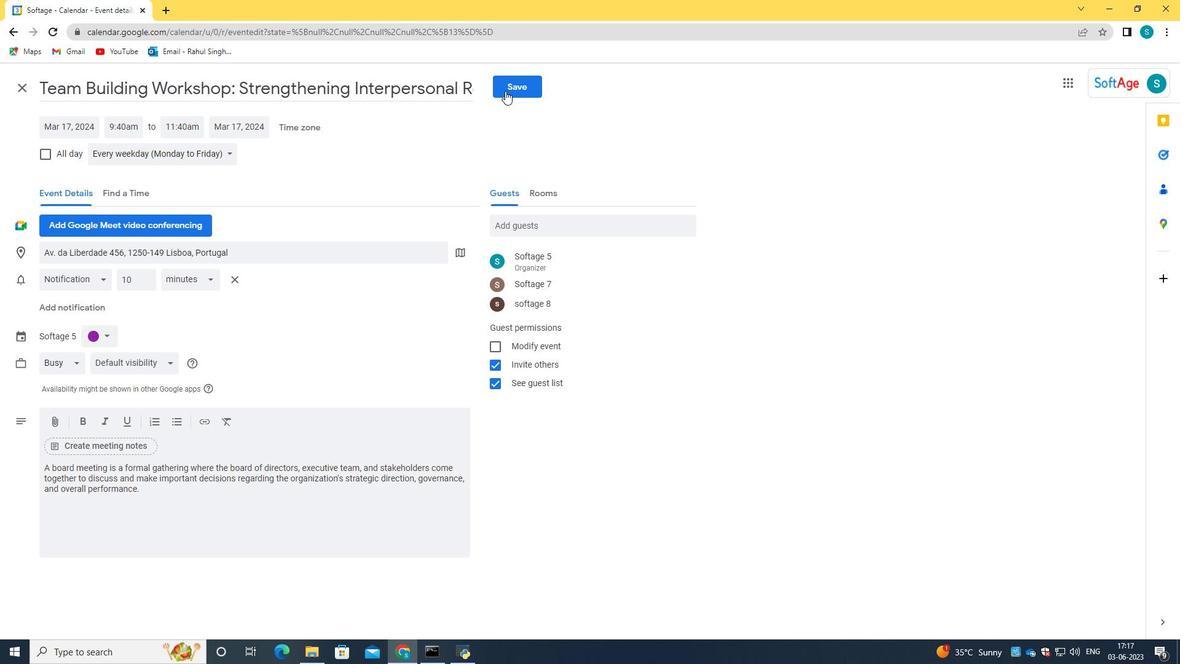 
Action: Mouse pressed left at (507, 90)
Screenshot: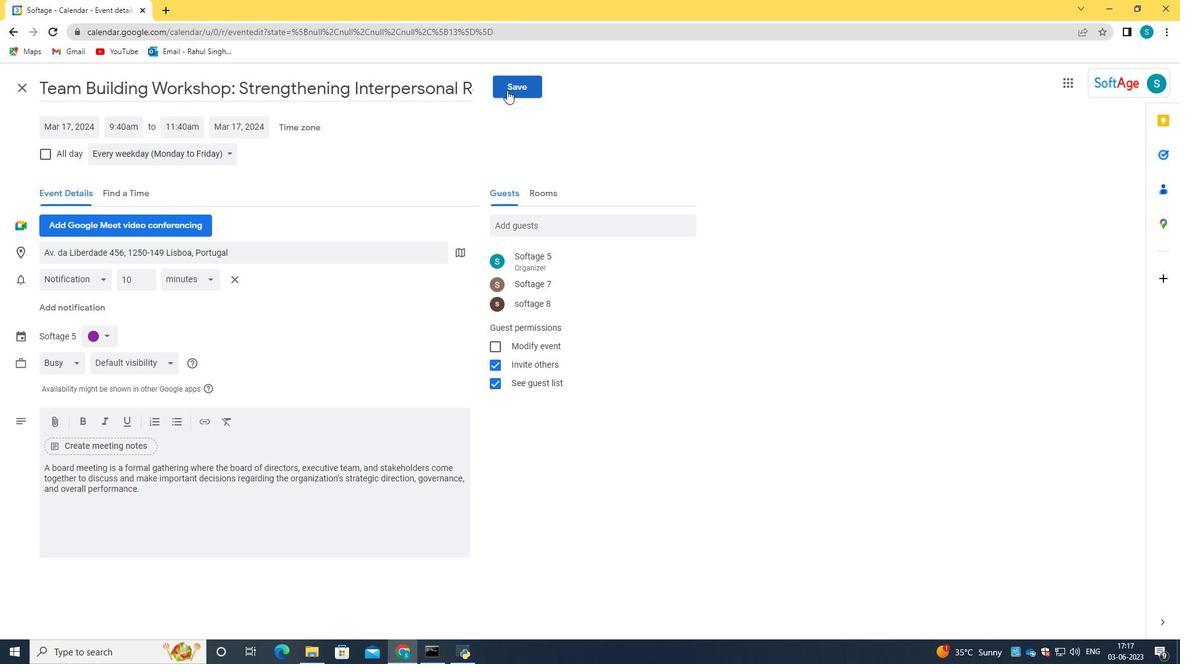 
Action: Mouse moved to (704, 384)
Screenshot: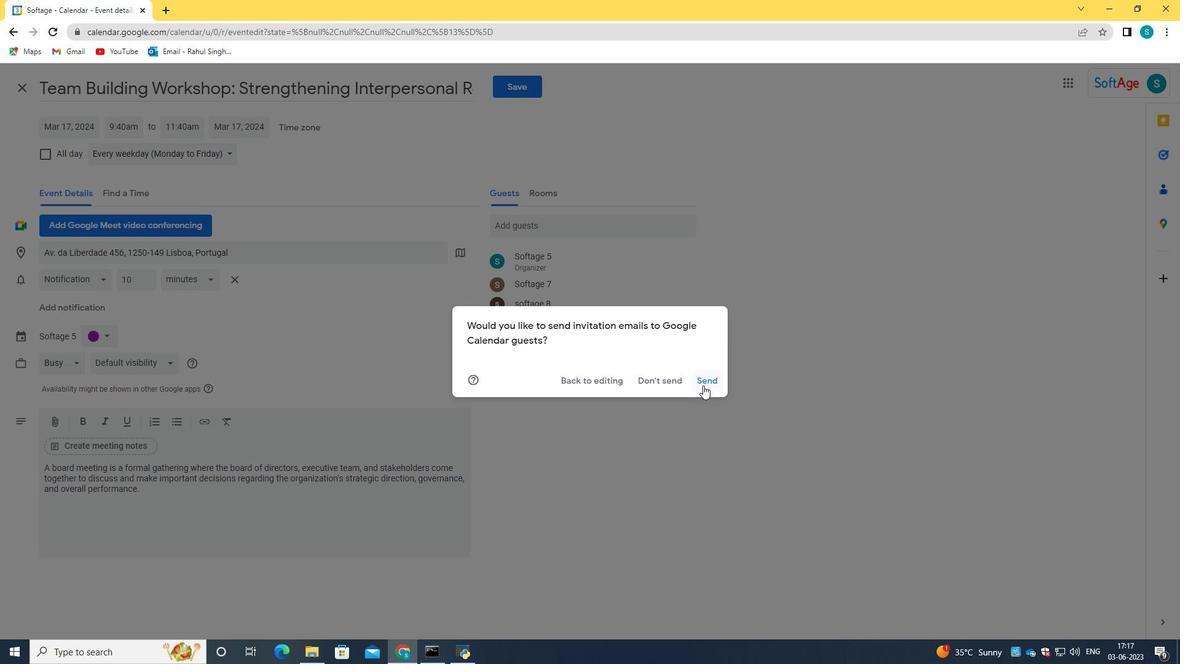 
Action: Mouse pressed left at (704, 384)
Screenshot: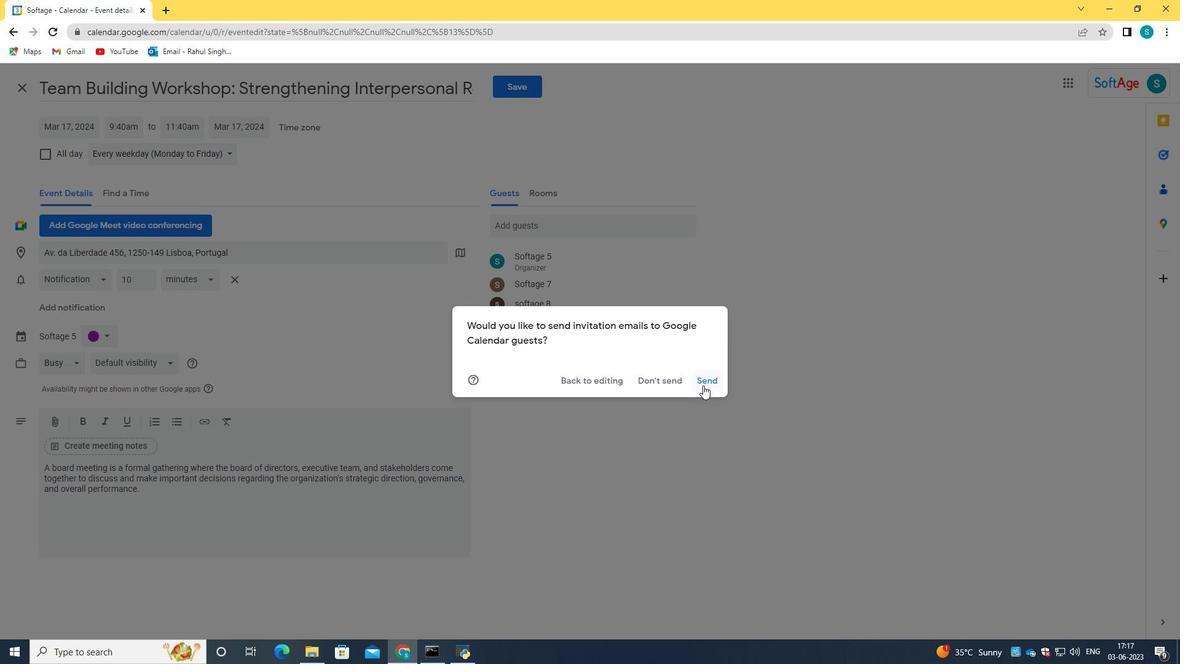 
